 Task: Check the percentage active listings of club house in the last 1 year.
Action: Mouse moved to (1080, 245)
Screenshot: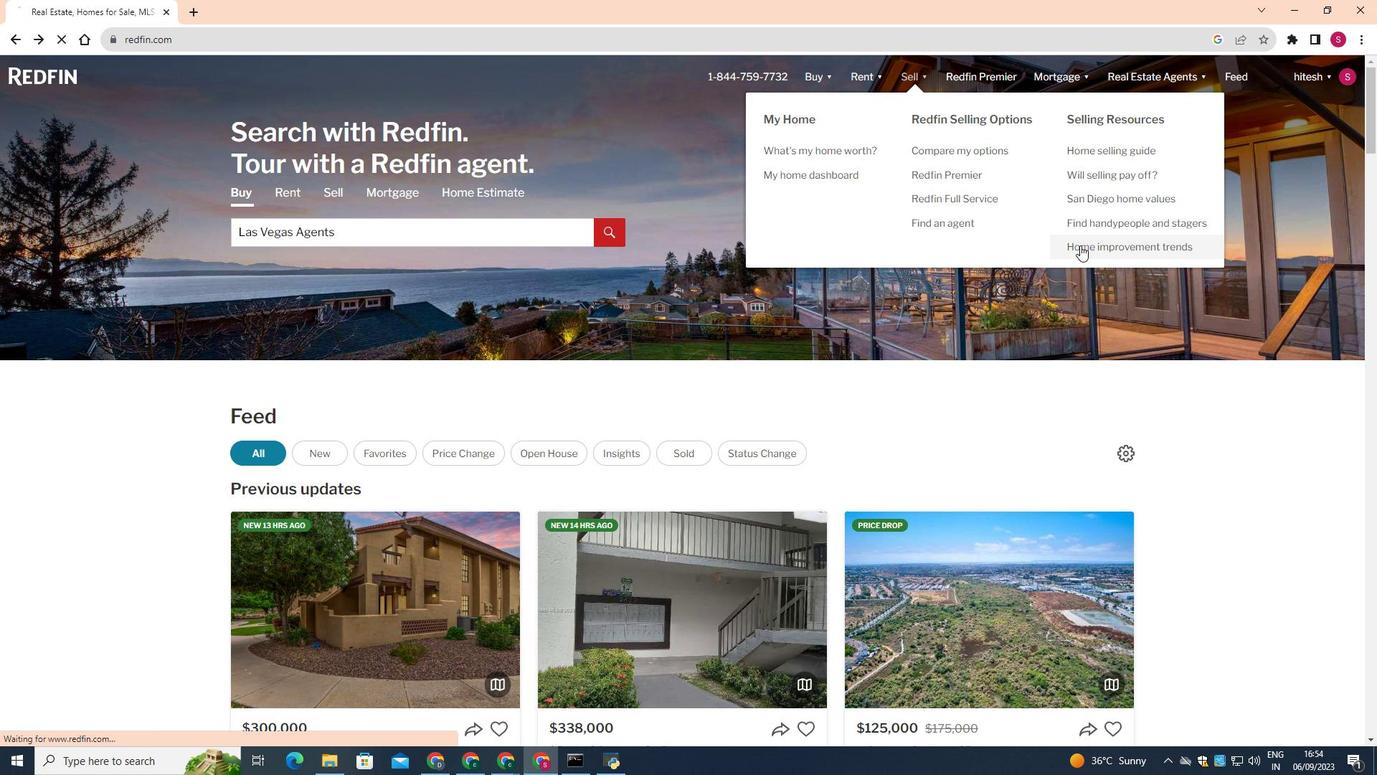
Action: Mouse pressed left at (1080, 245)
Screenshot: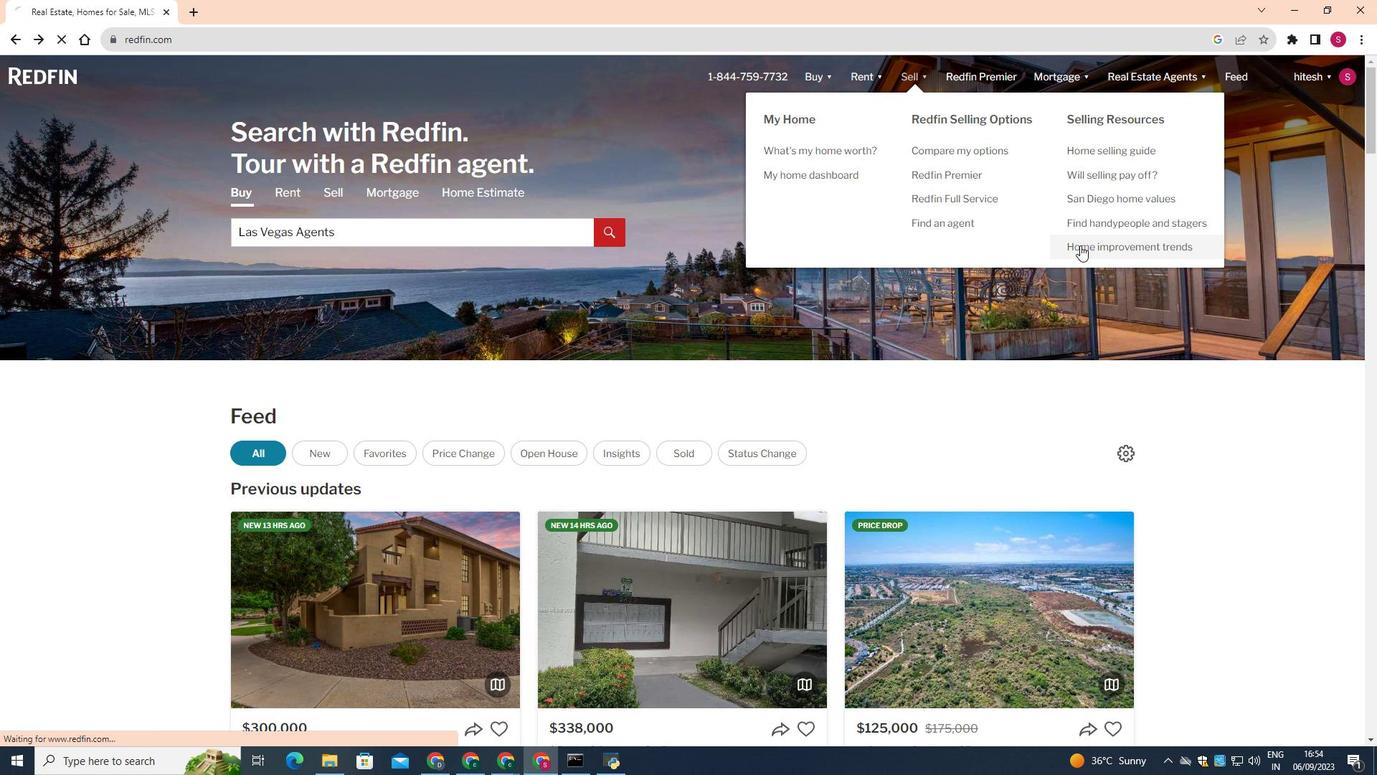 
Action: Mouse moved to (737, 424)
Screenshot: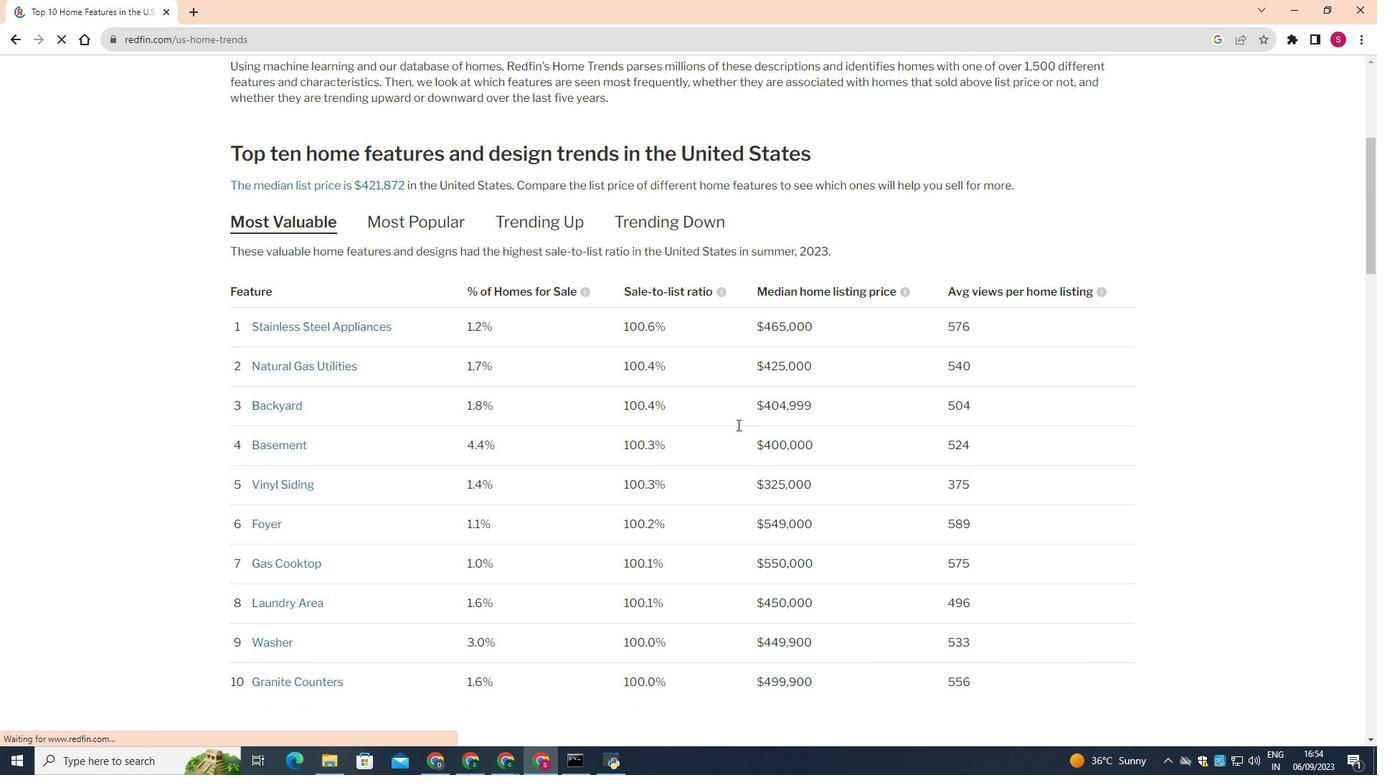 
Action: Mouse scrolled (737, 424) with delta (0, 0)
Screenshot: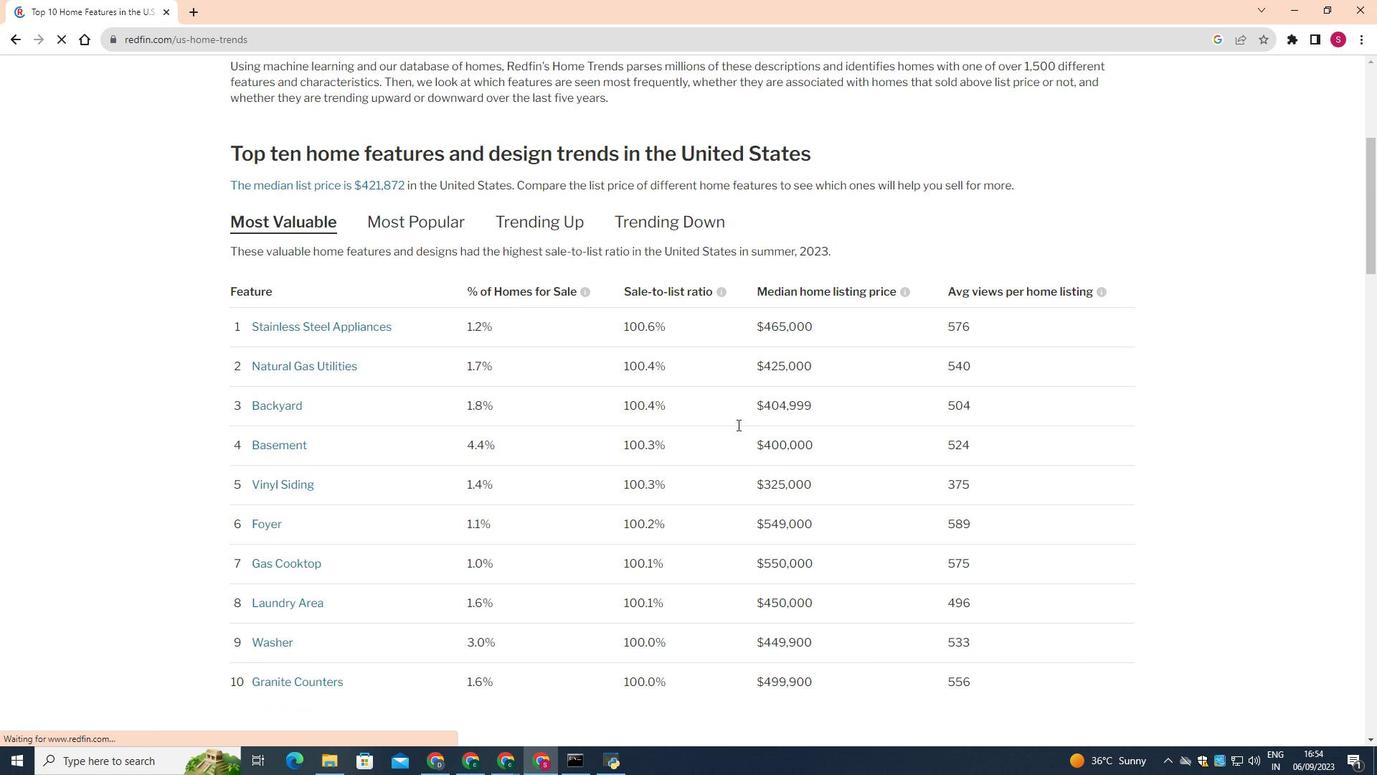 
Action: Mouse scrolled (737, 424) with delta (0, 0)
Screenshot: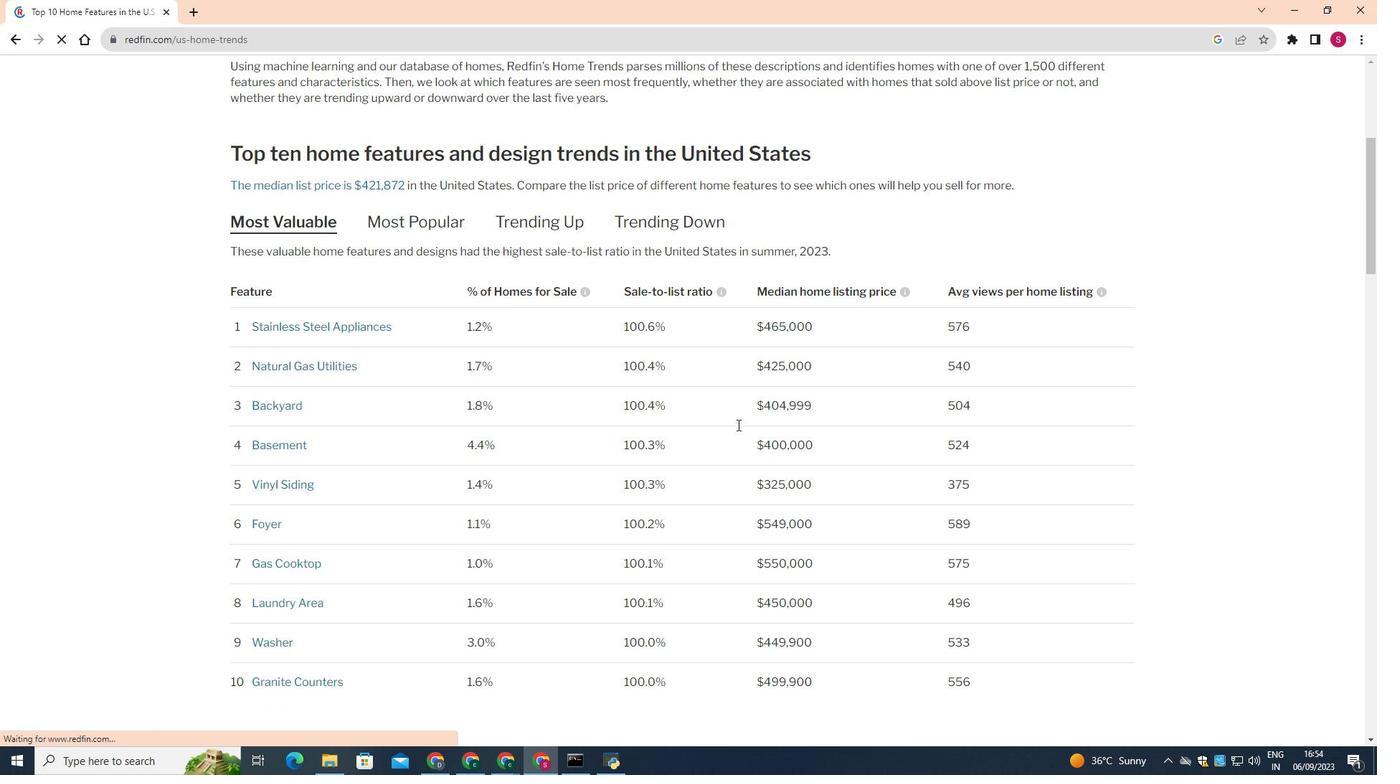 
Action: Mouse scrolled (737, 424) with delta (0, 0)
Screenshot: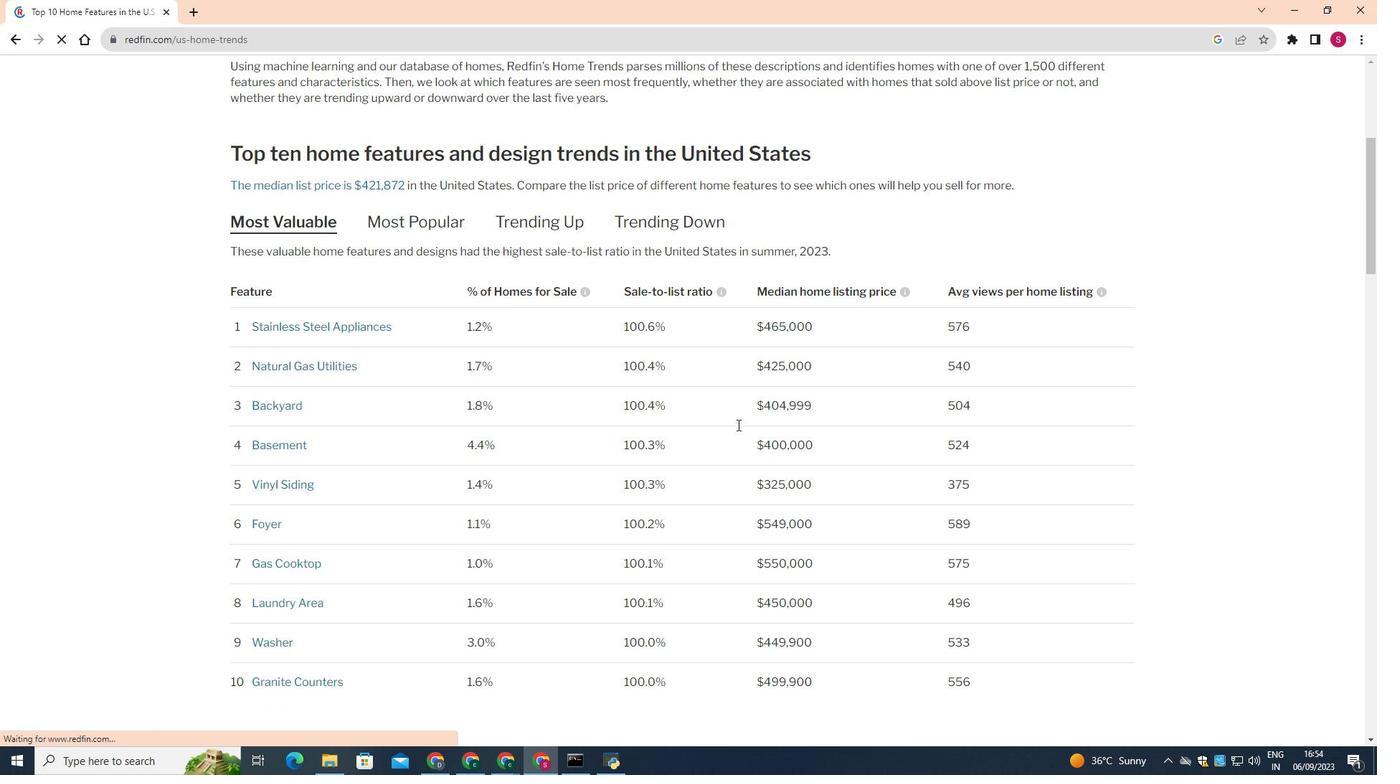 
Action: Mouse scrolled (737, 424) with delta (0, 0)
Screenshot: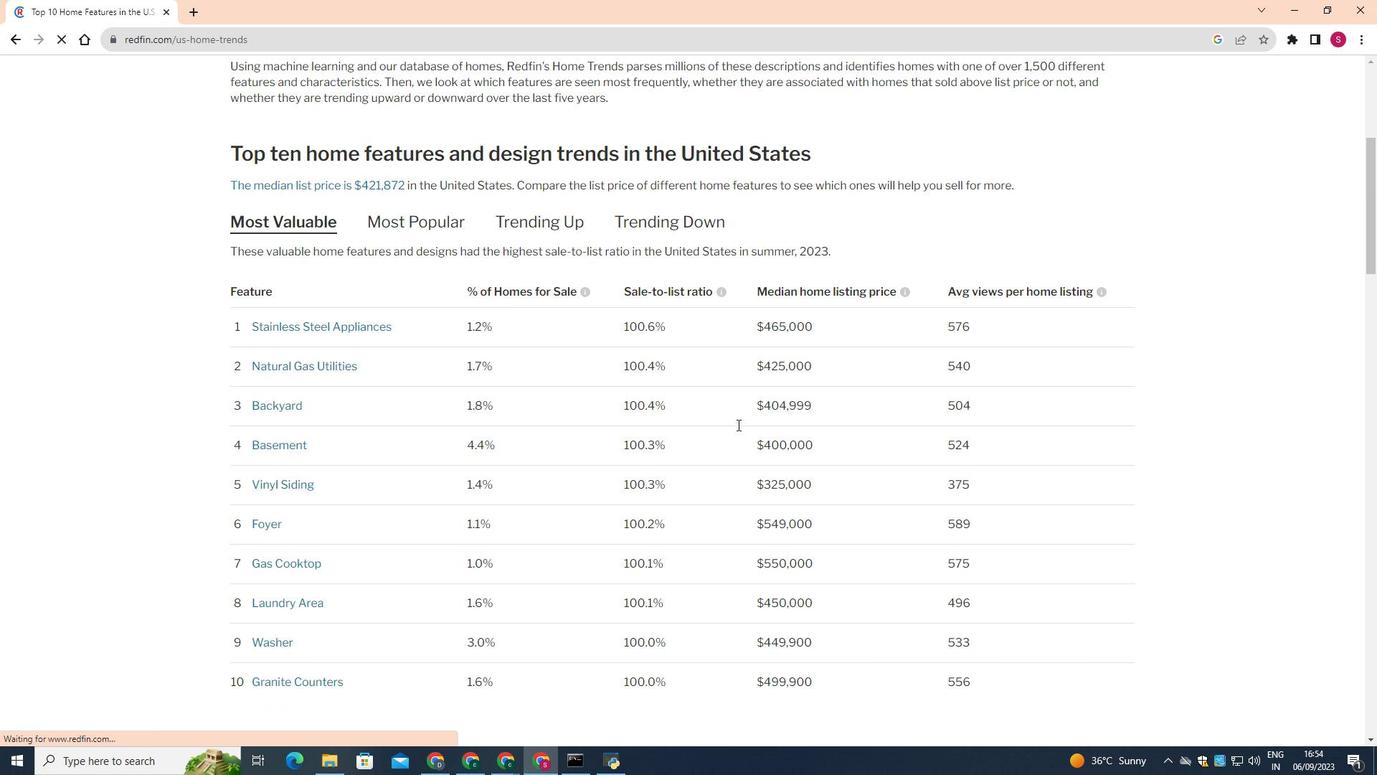 
Action: Mouse scrolled (737, 424) with delta (0, 0)
Screenshot: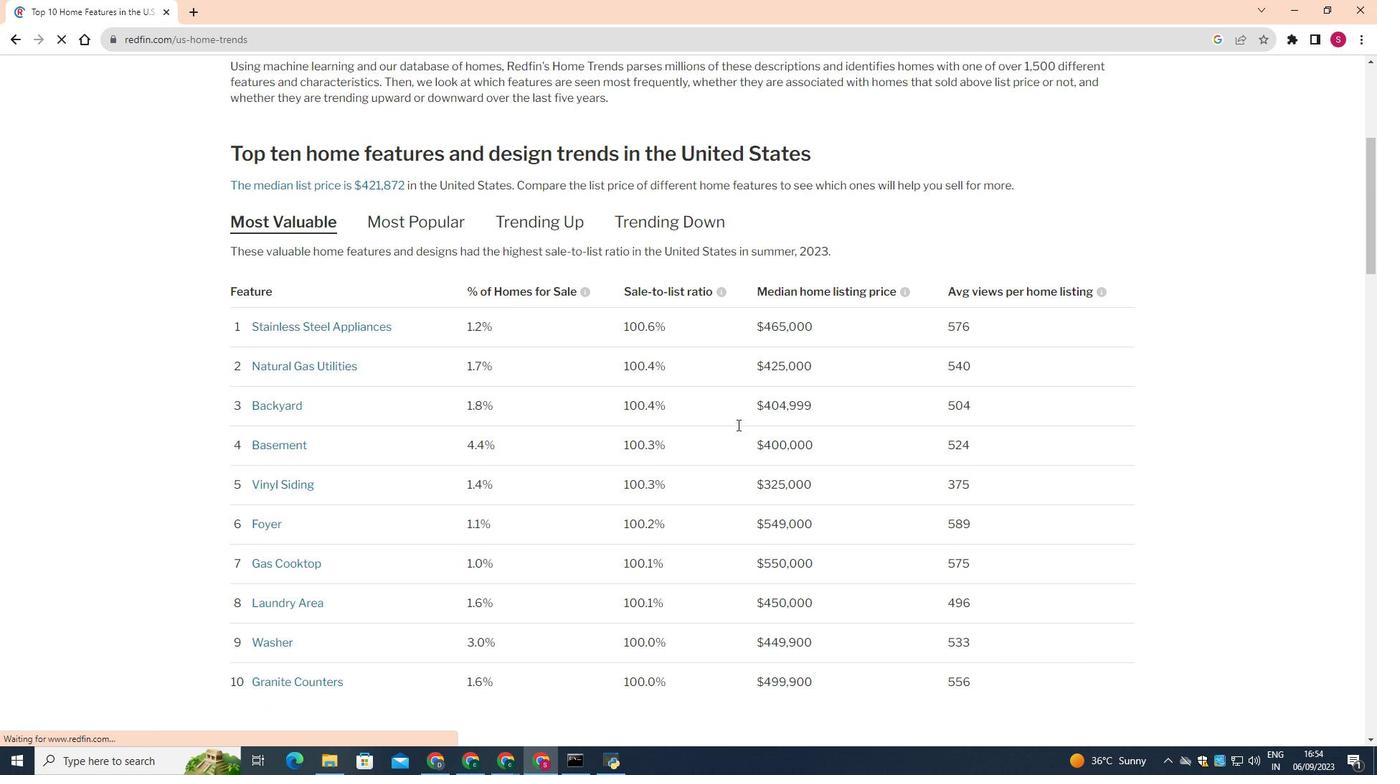 
Action: Mouse scrolled (737, 424) with delta (0, 0)
Screenshot: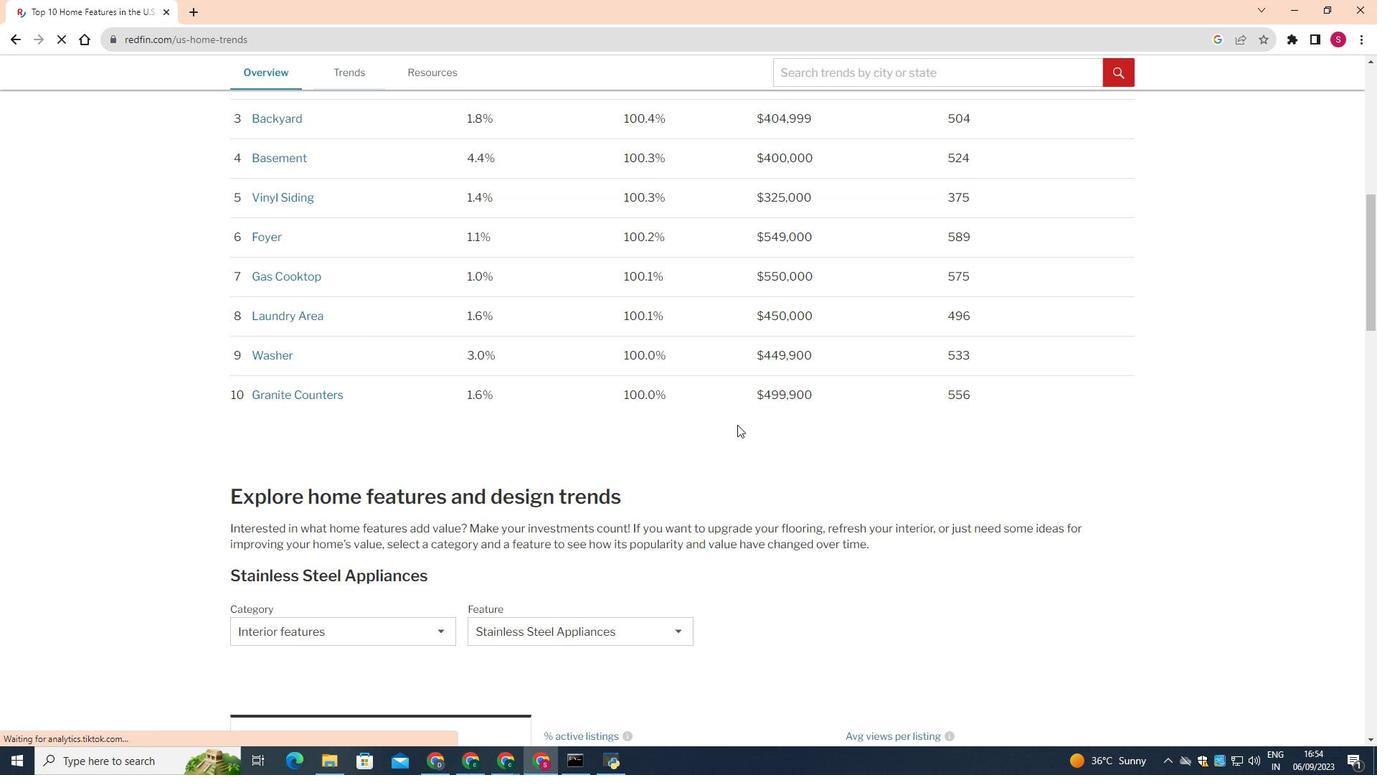 
Action: Mouse scrolled (737, 424) with delta (0, 0)
Screenshot: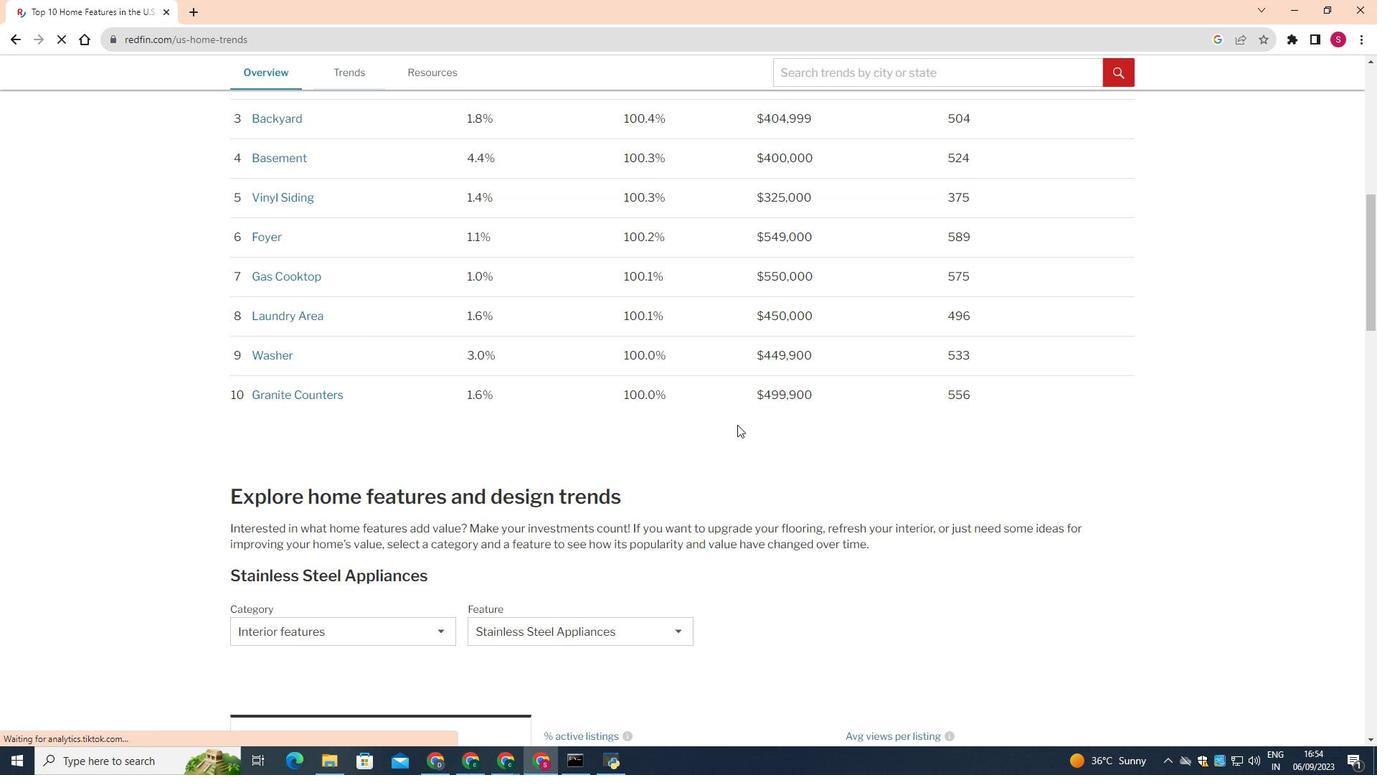 
Action: Mouse scrolled (737, 424) with delta (0, 0)
Screenshot: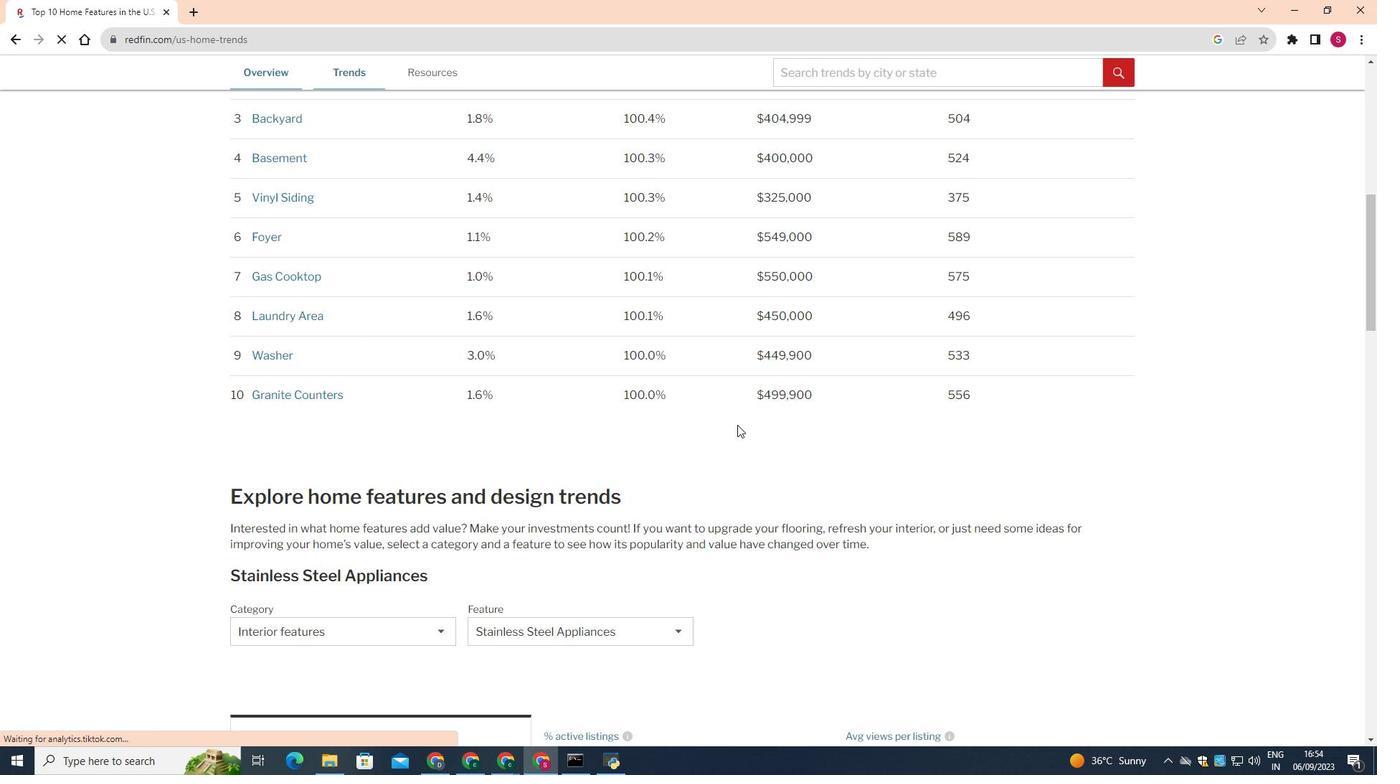 
Action: Mouse scrolled (737, 424) with delta (0, 0)
Screenshot: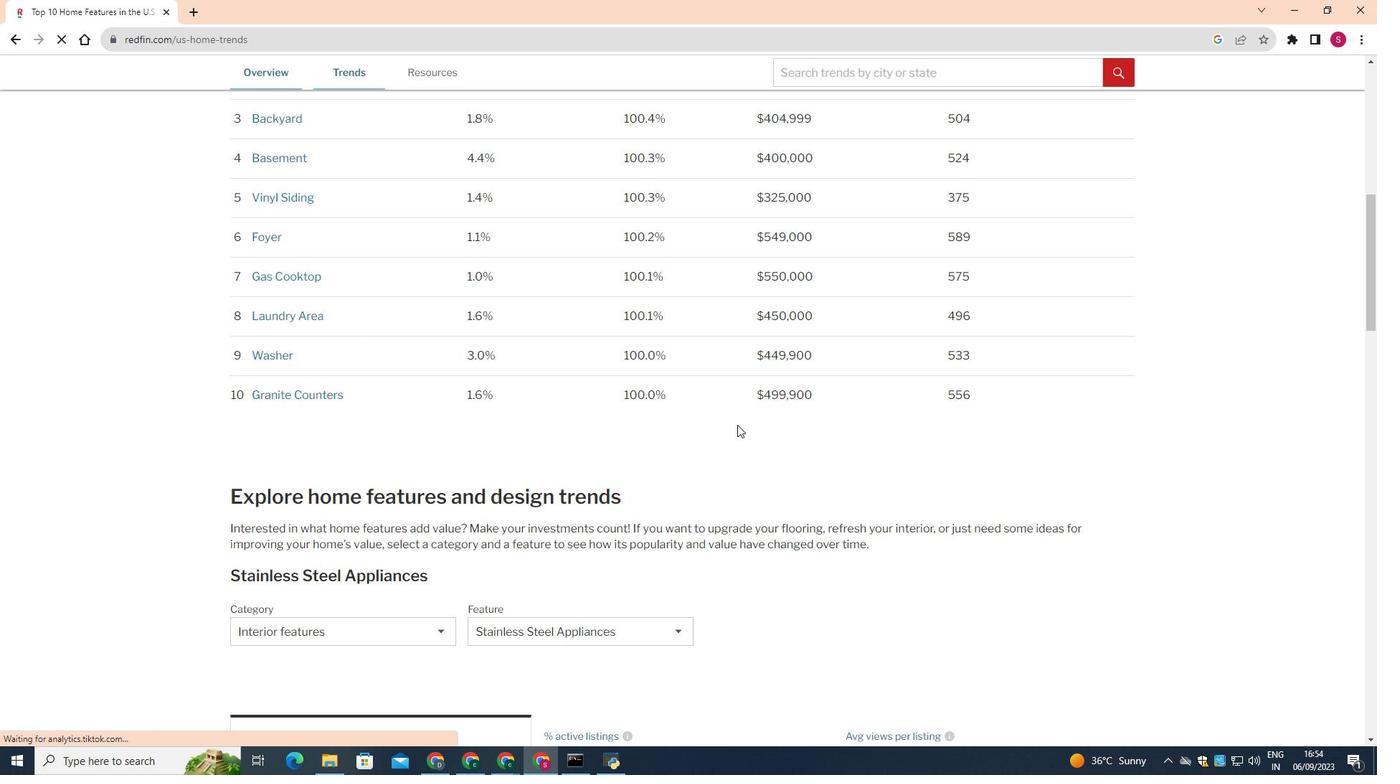 
Action: Mouse scrolled (737, 424) with delta (0, 0)
Screenshot: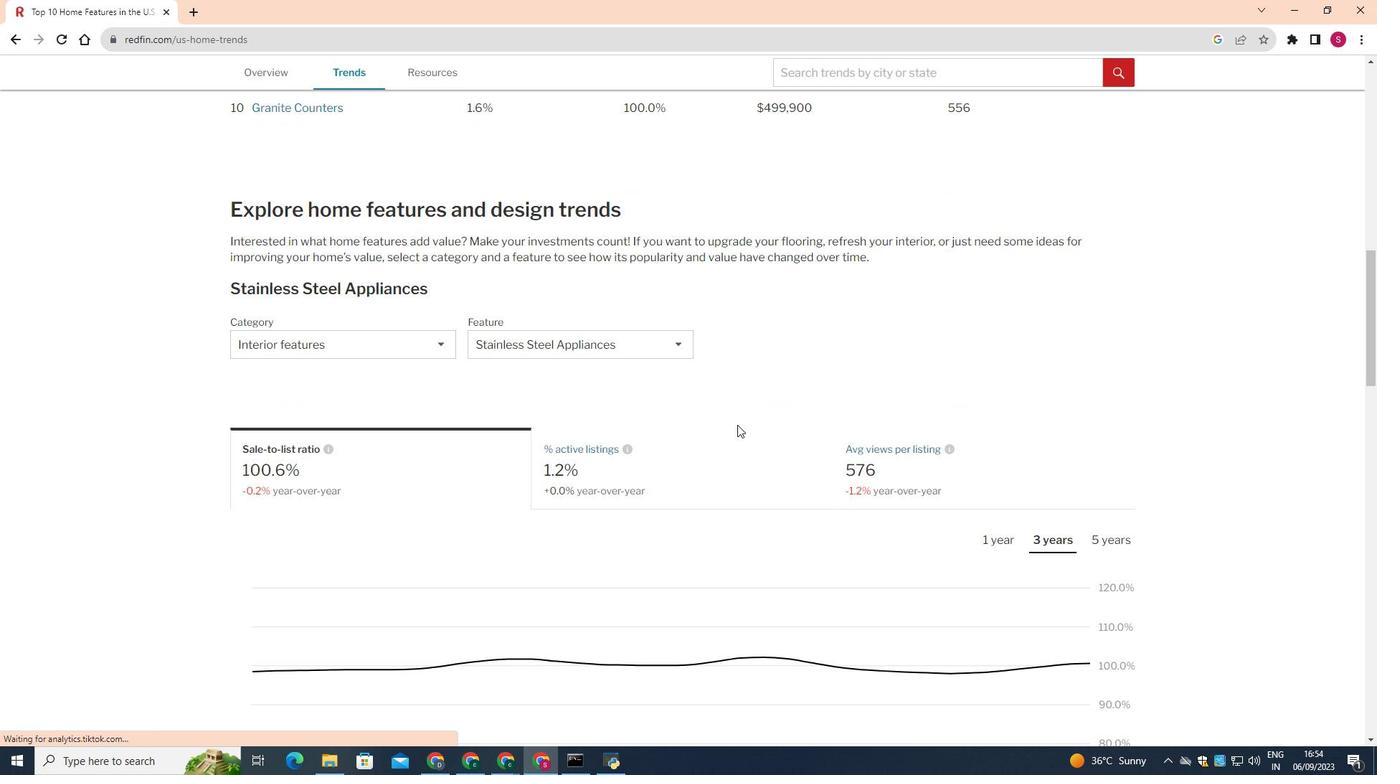 
Action: Mouse scrolled (737, 424) with delta (0, 0)
Screenshot: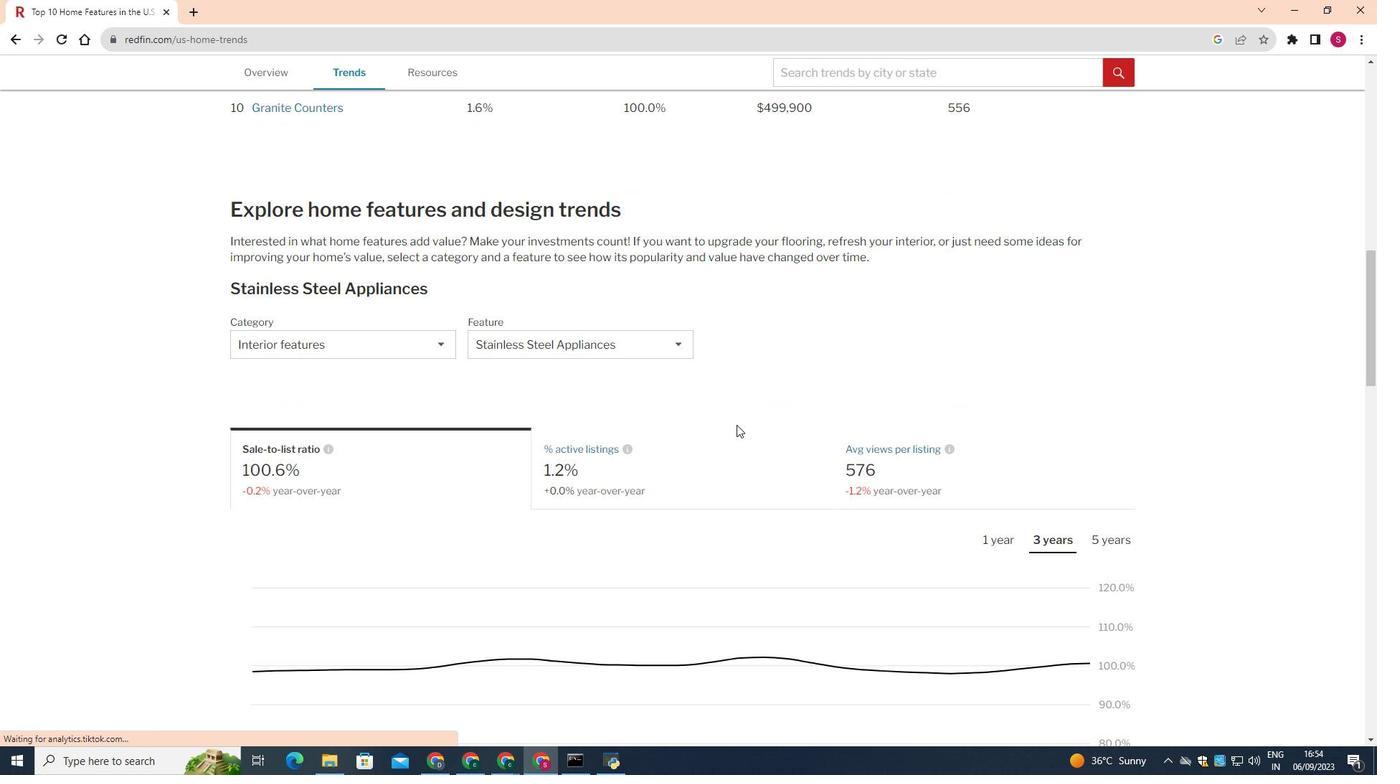 
Action: Mouse scrolled (737, 424) with delta (0, 0)
Screenshot: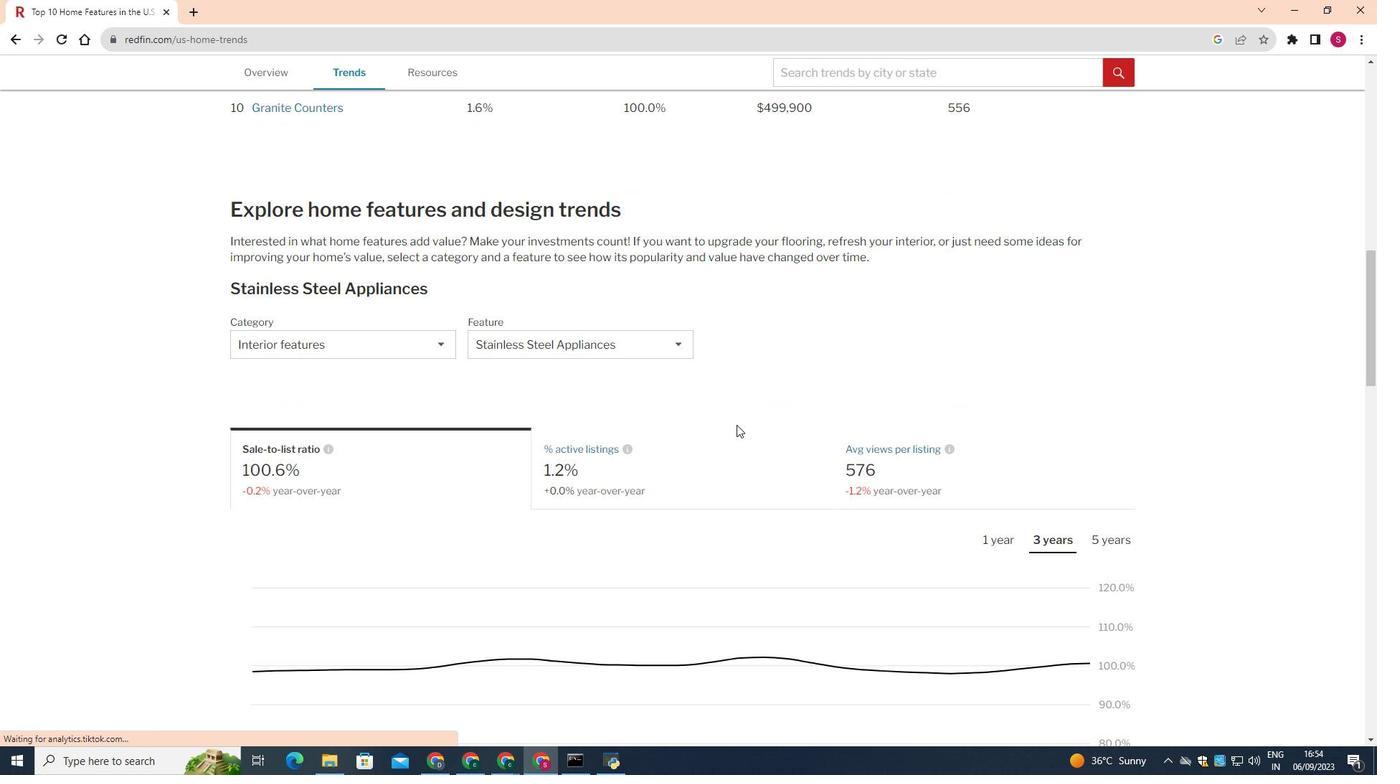 
Action: Mouse scrolled (737, 424) with delta (0, 0)
Screenshot: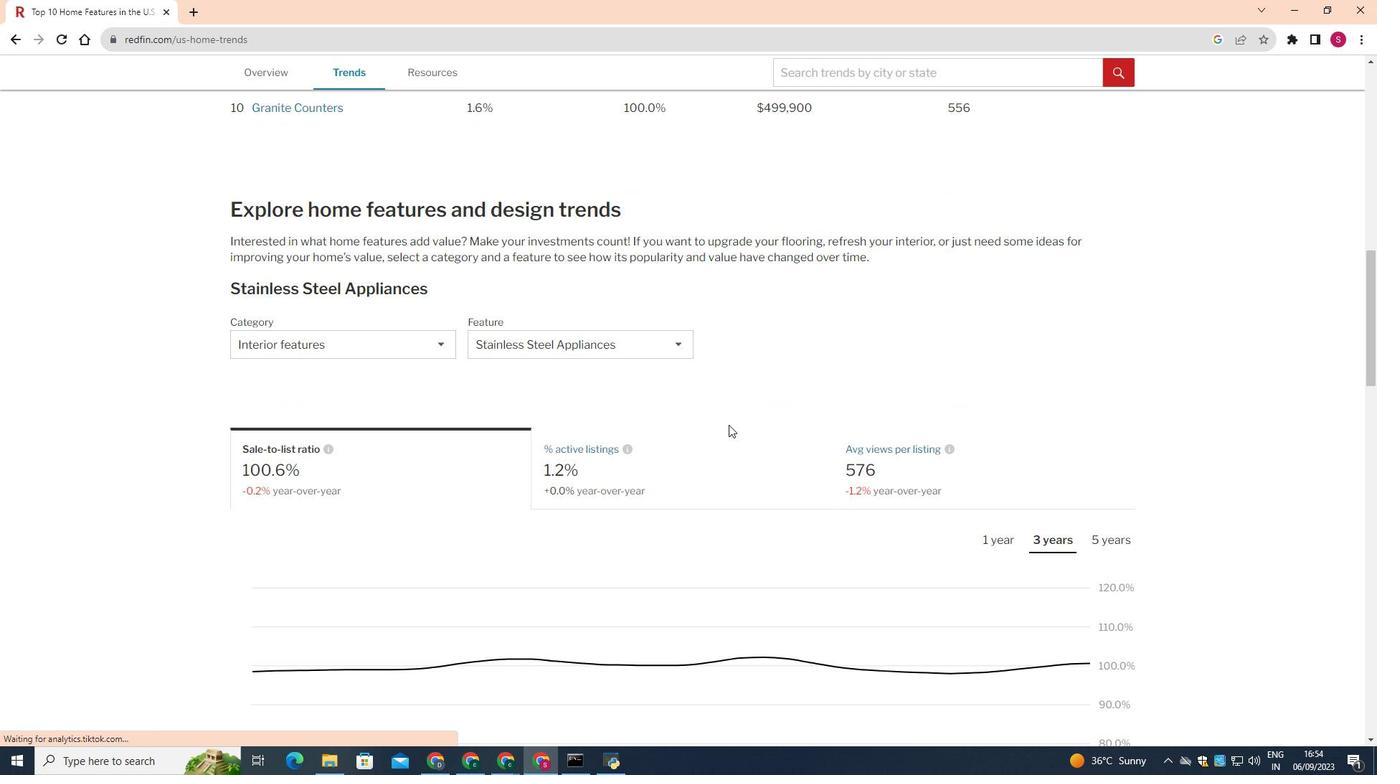 
Action: Mouse moved to (409, 352)
Screenshot: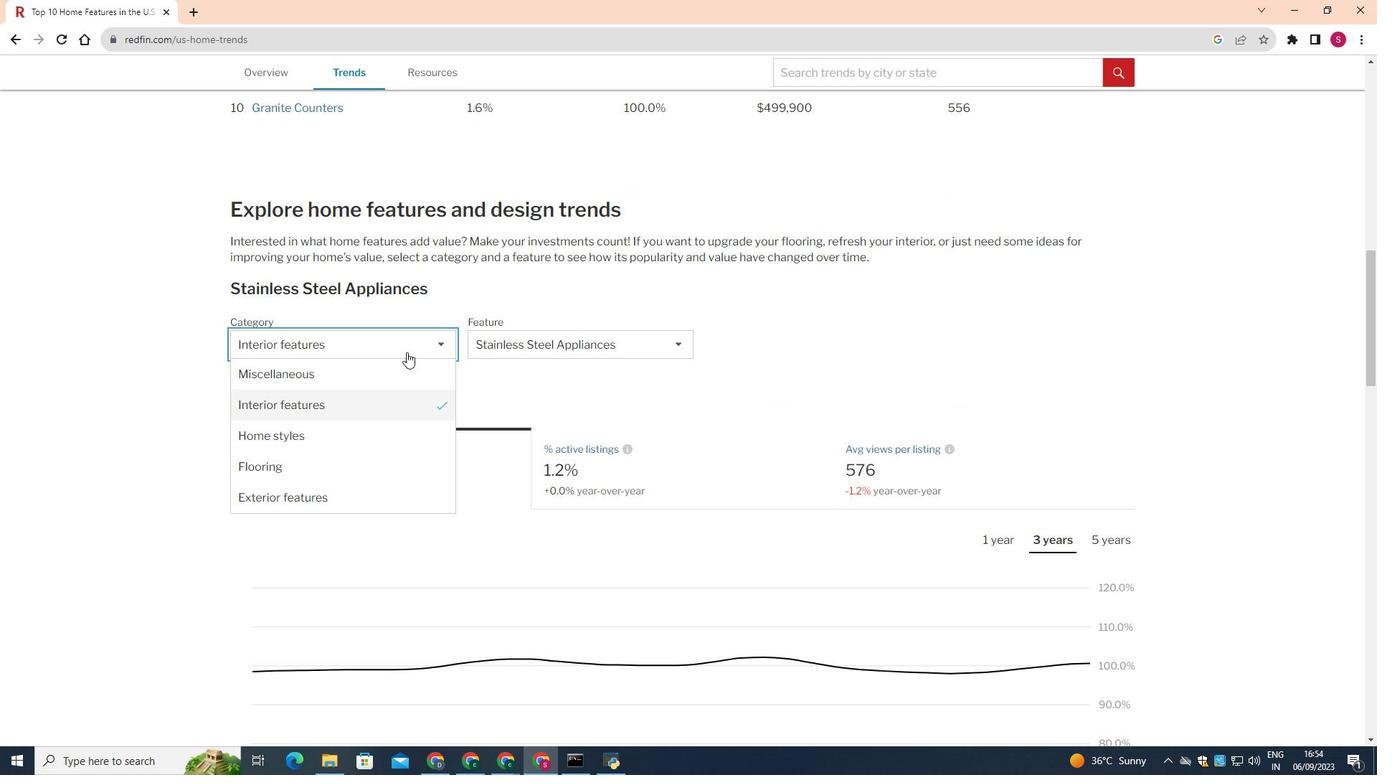 
Action: Mouse pressed left at (409, 352)
Screenshot: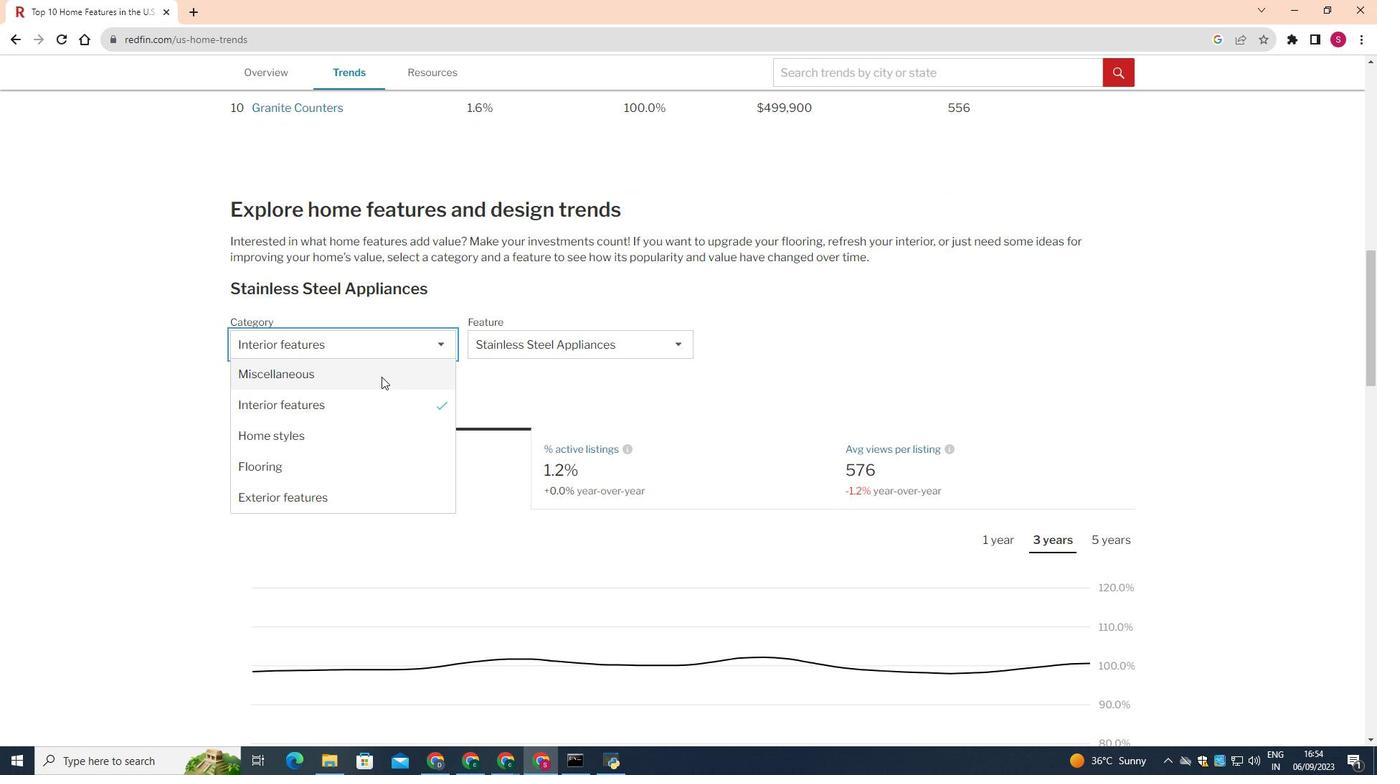 
Action: Mouse moved to (374, 381)
Screenshot: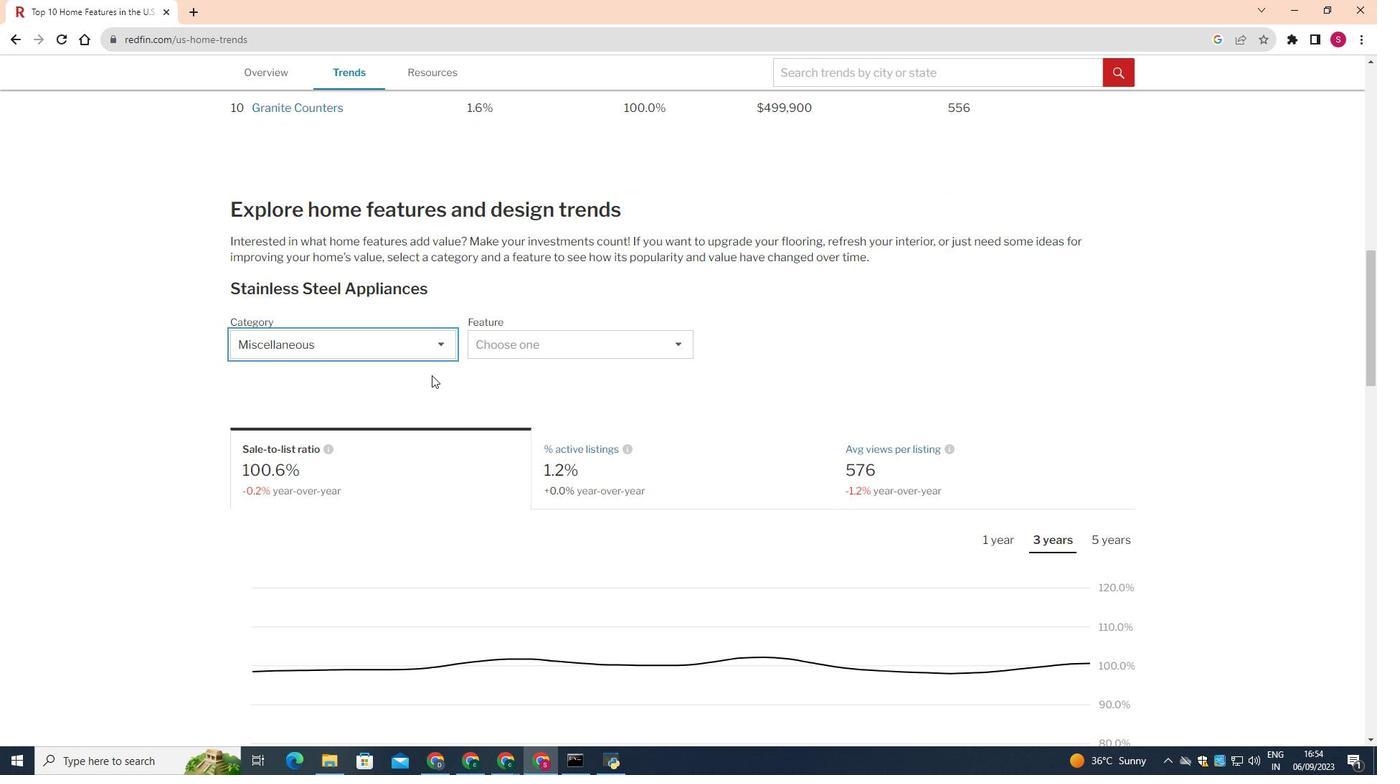 
Action: Mouse pressed left at (374, 381)
Screenshot: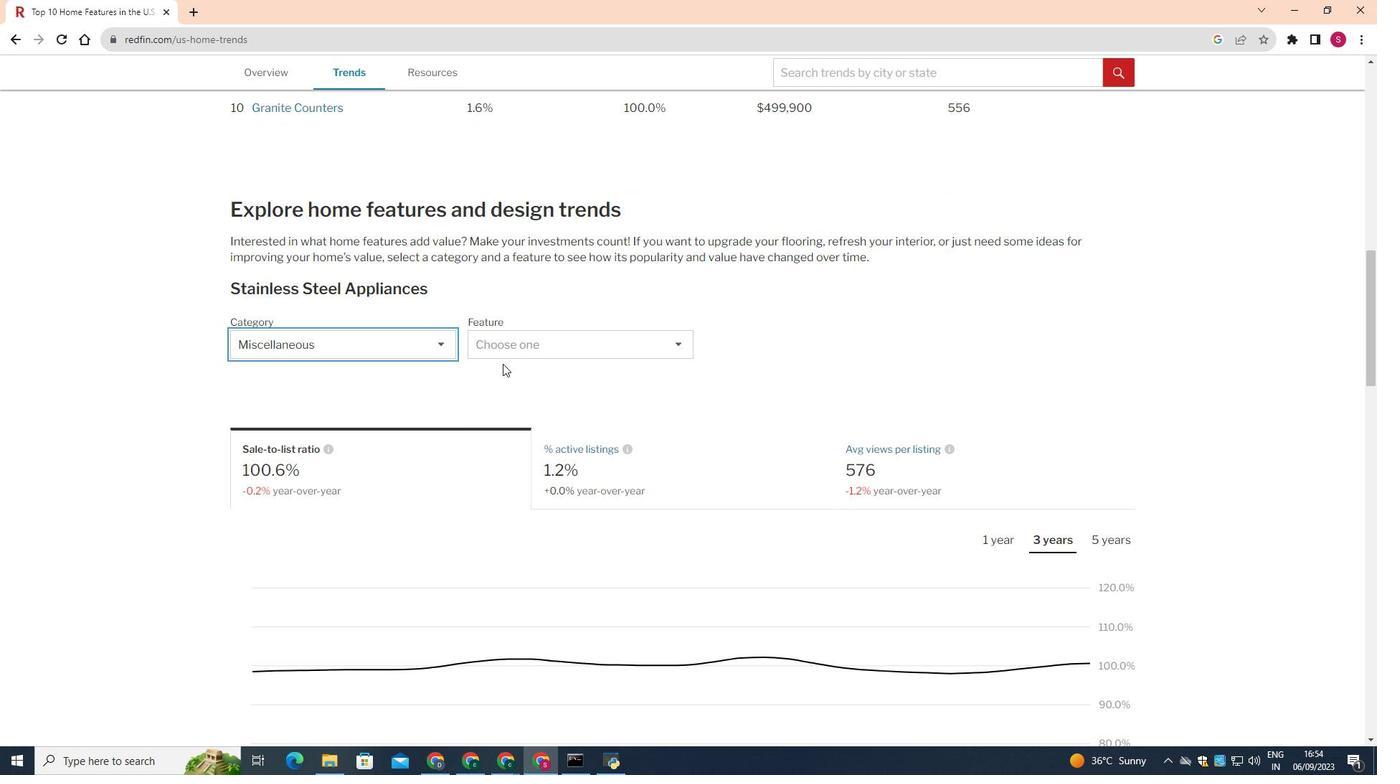 
Action: Mouse moved to (532, 344)
Screenshot: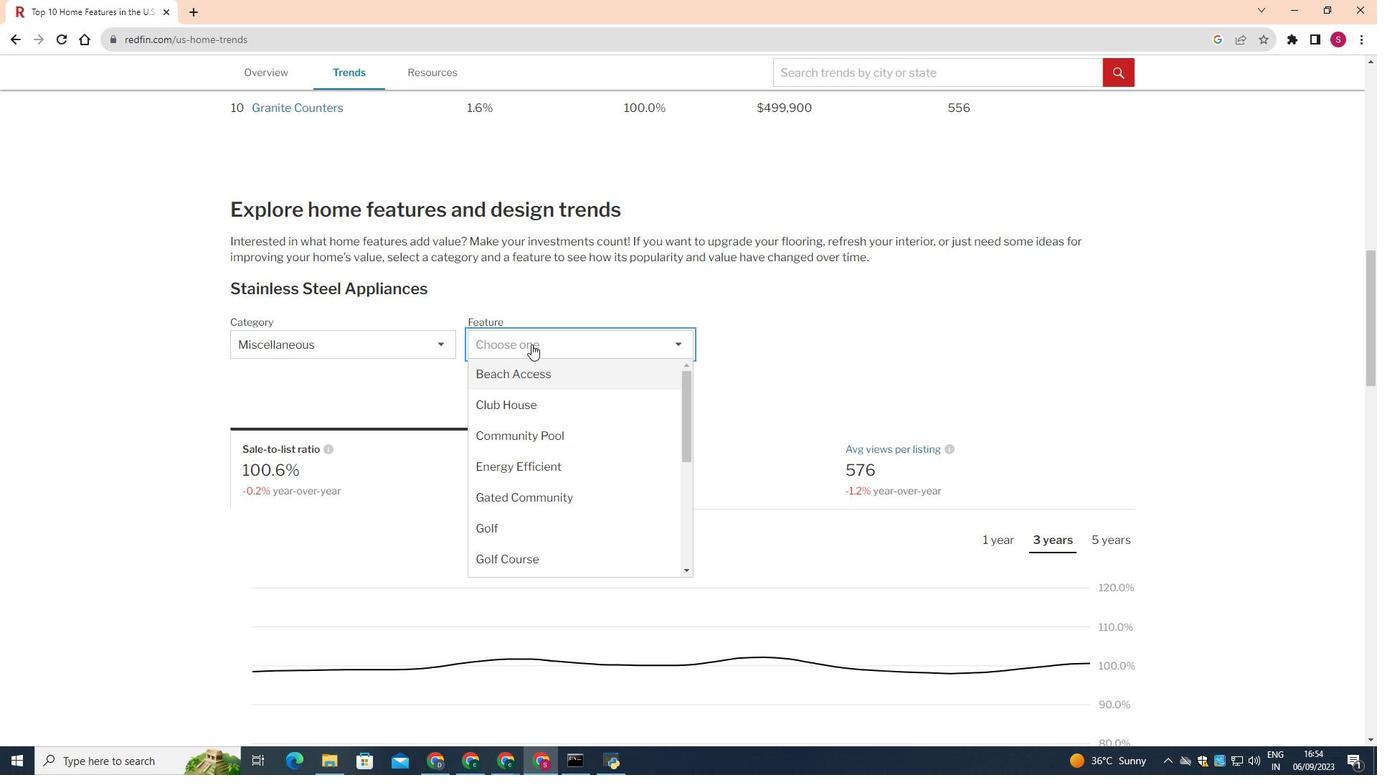 
Action: Mouse pressed left at (532, 344)
Screenshot: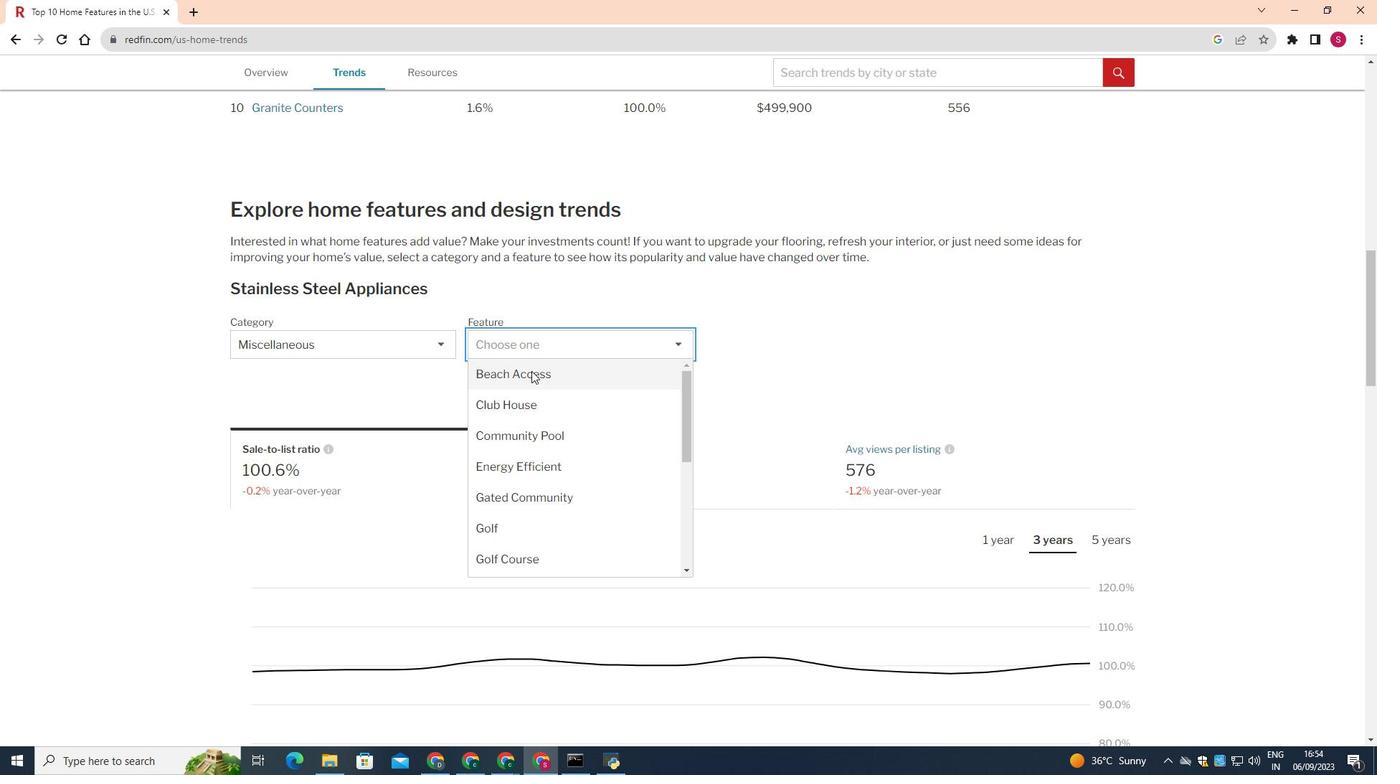
Action: Mouse moved to (524, 404)
Screenshot: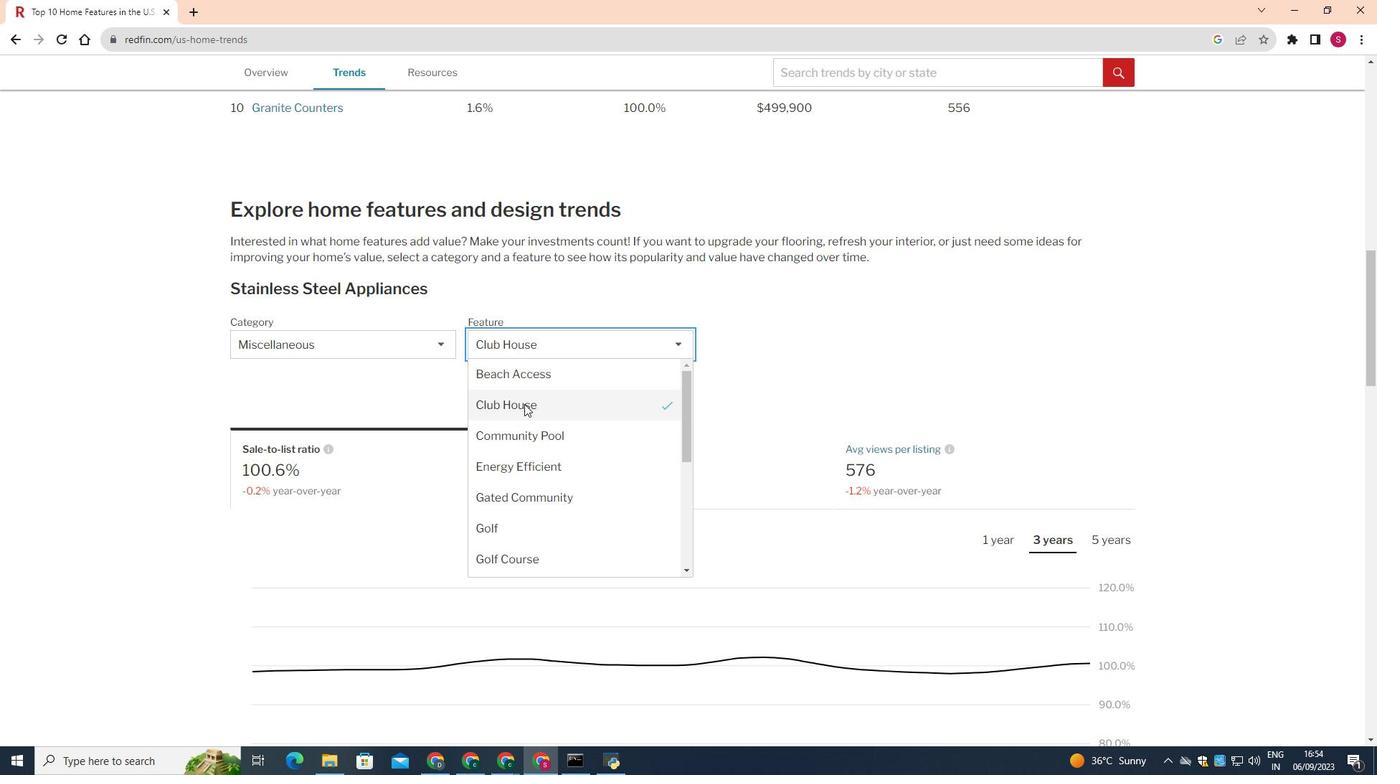 
Action: Mouse pressed left at (524, 404)
Screenshot: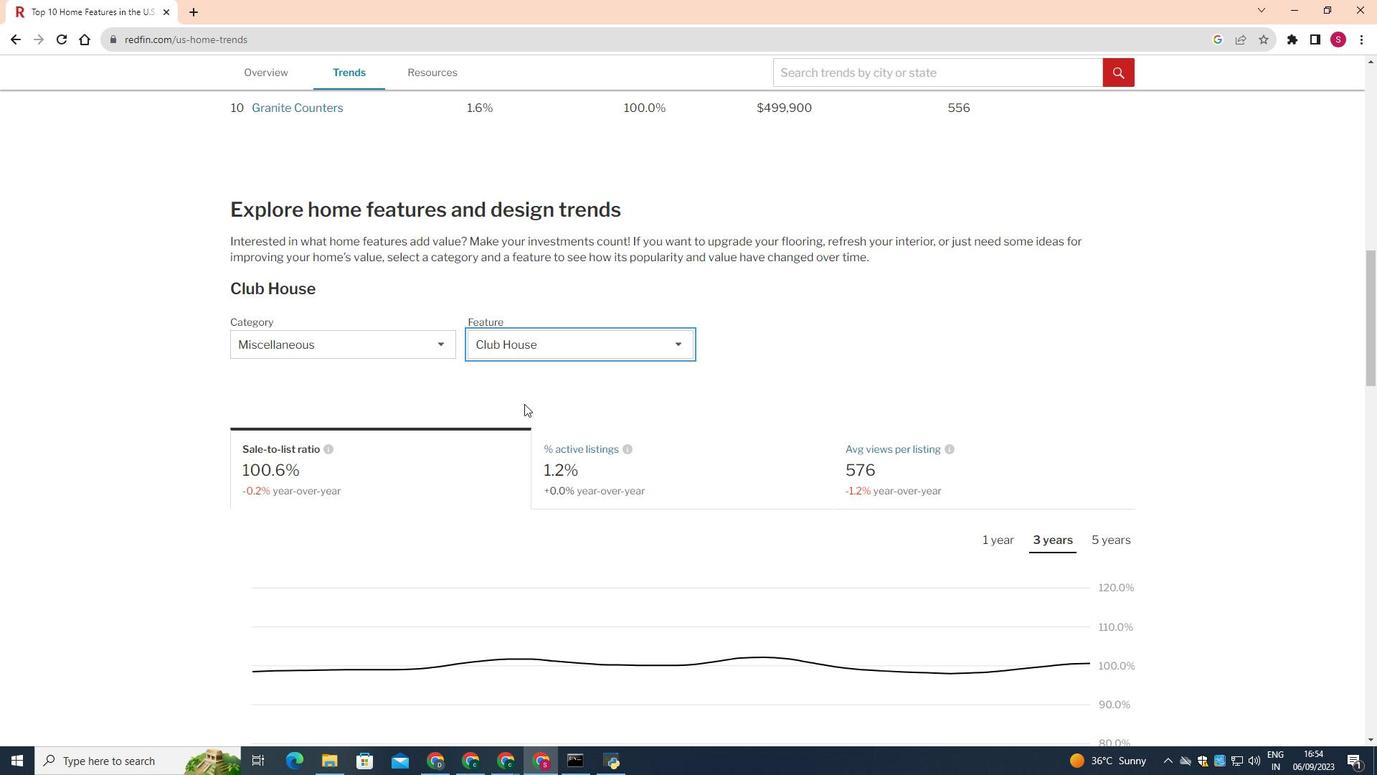 
Action: Mouse moved to (673, 459)
Screenshot: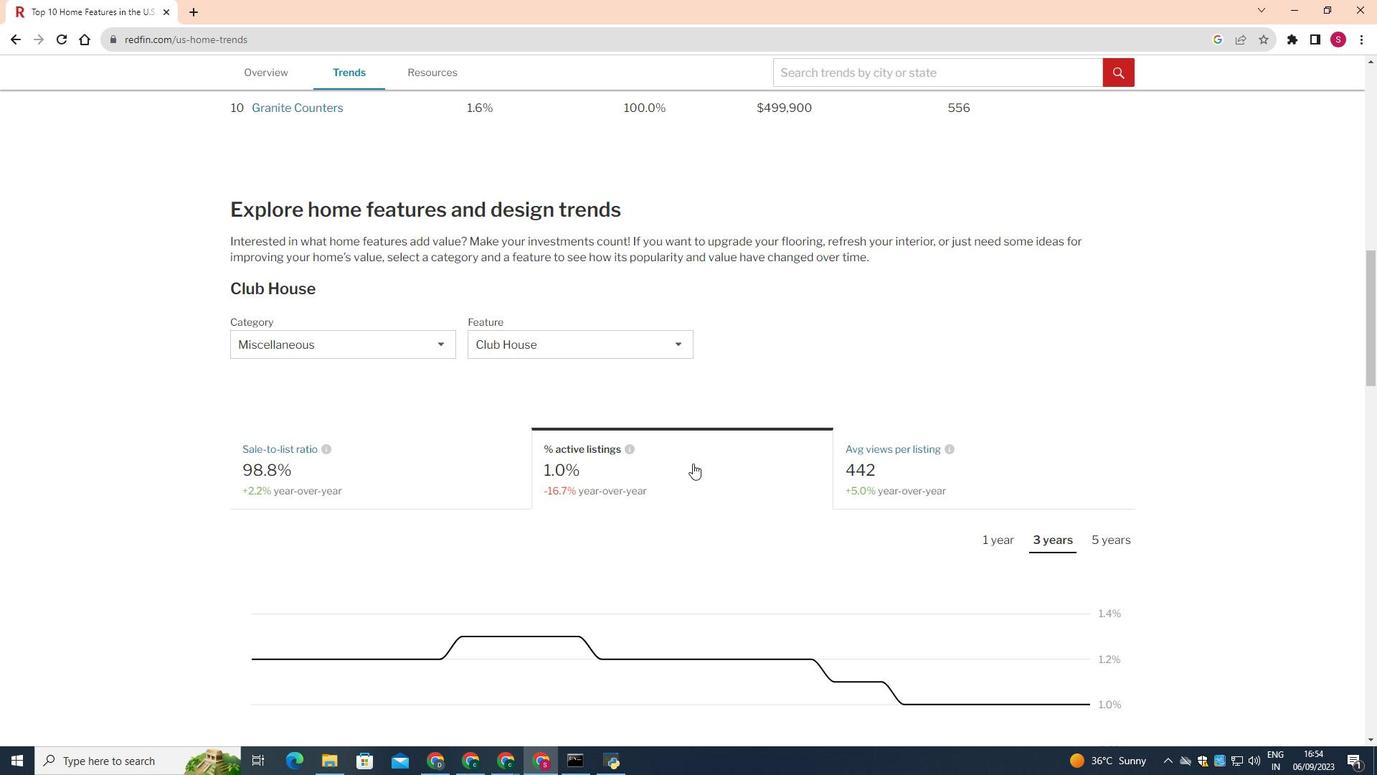 
Action: Mouse pressed left at (673, 459)
Screenshot: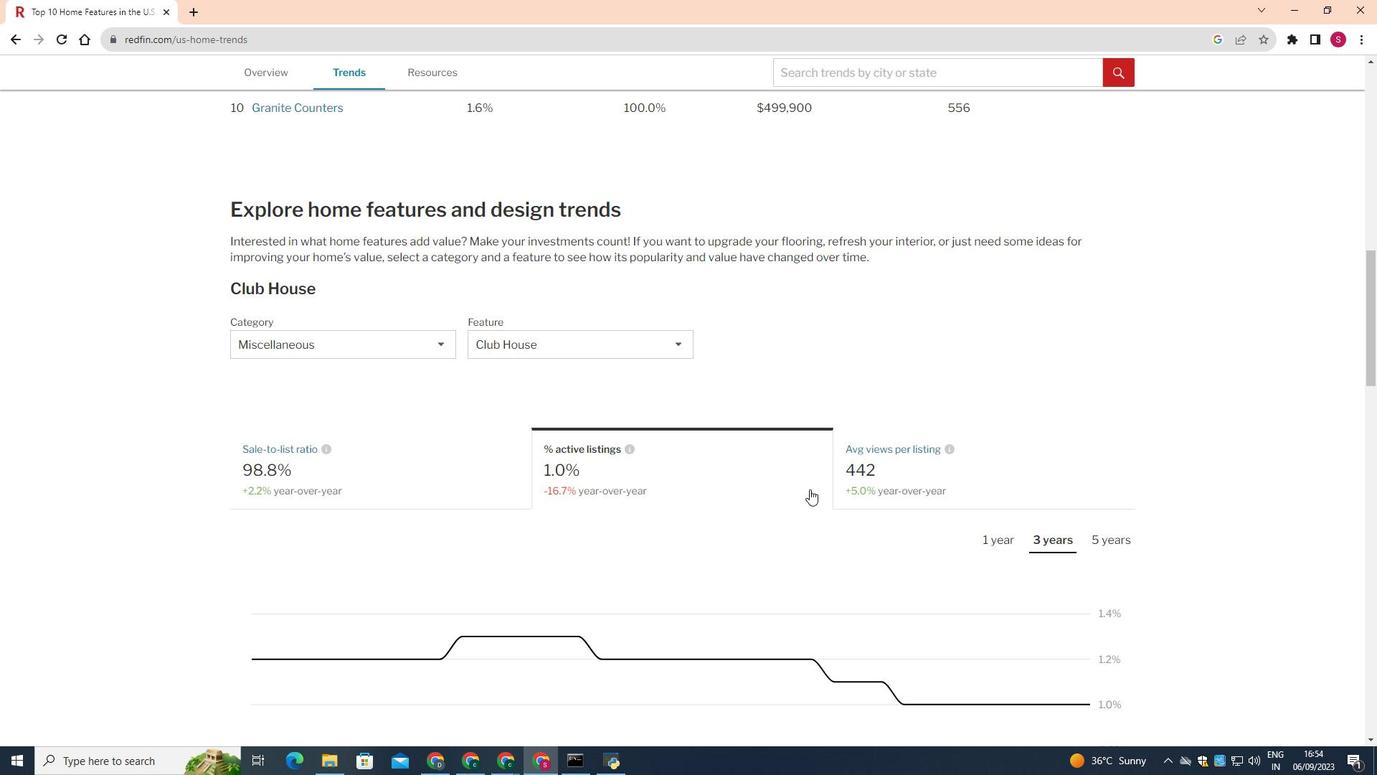 
Action: Mouse moved to (1006, 540)
Screenshot: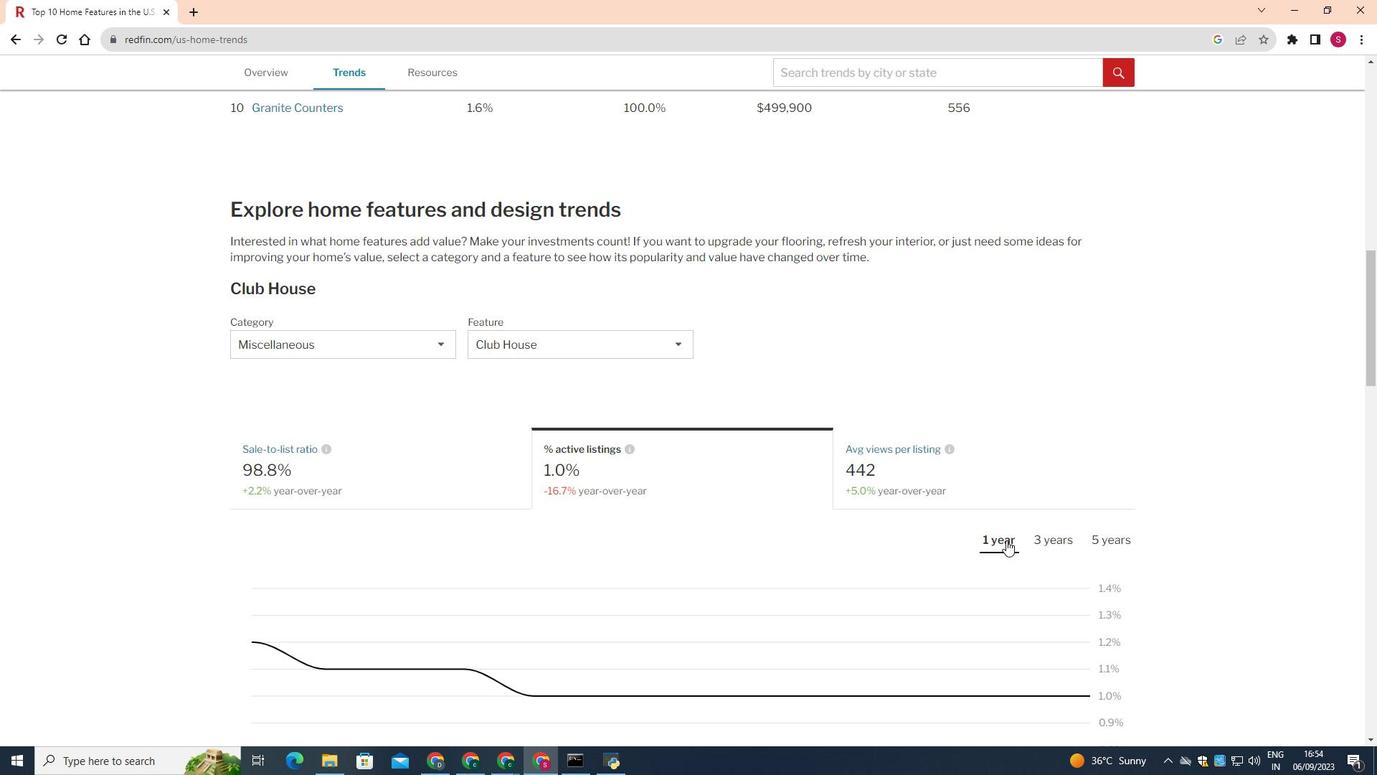 
Action: Mouse pressed left at (1006, 540)
Screenshot: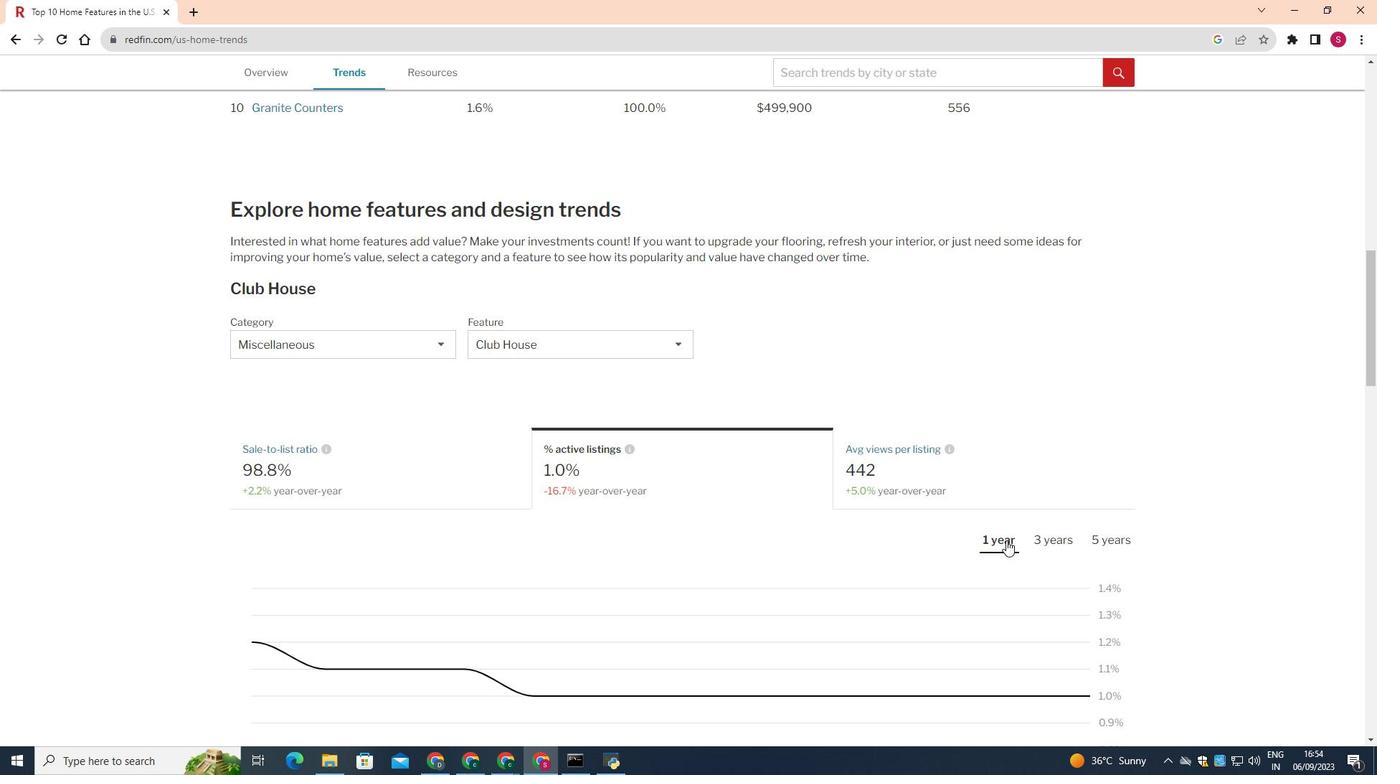 
Action: Mouse moved to (835, 557)
Screenshot: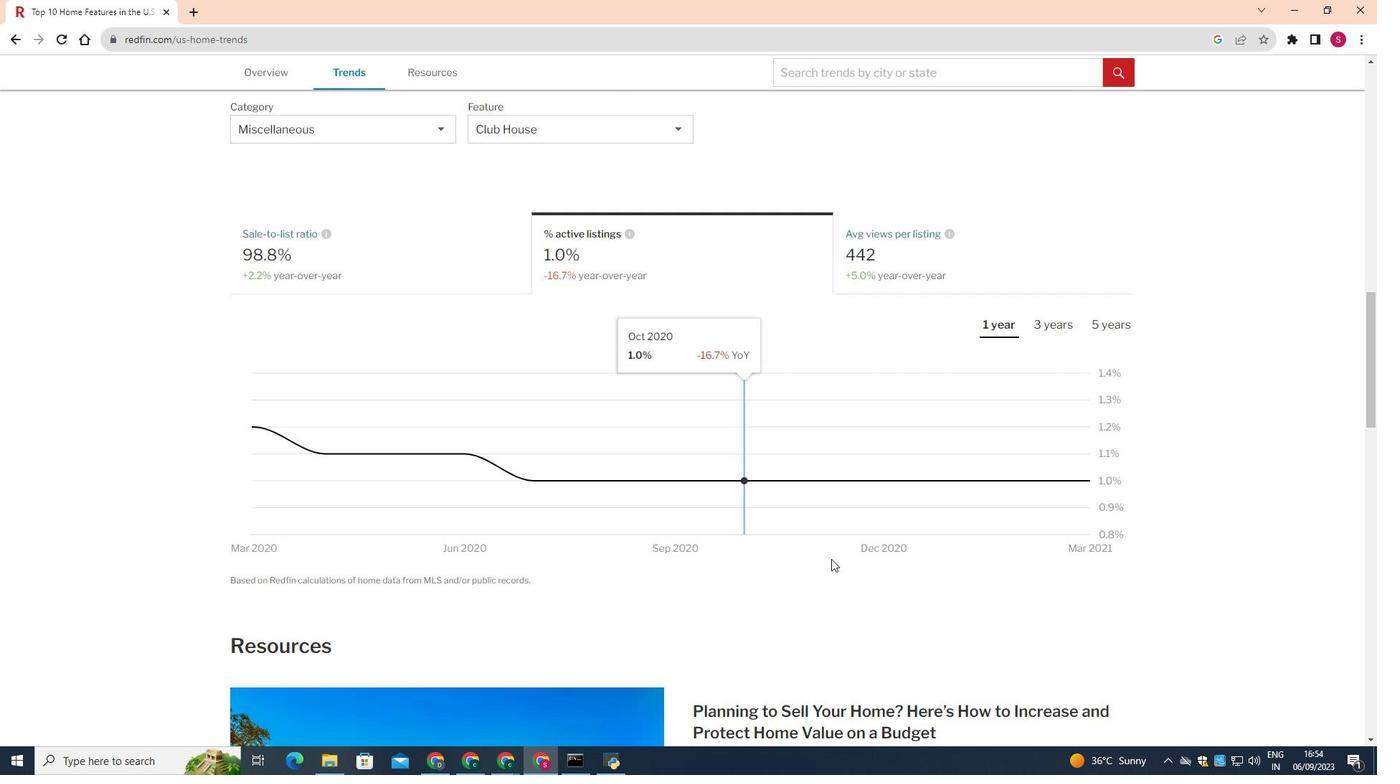 
Action: Mouse scrolled (835, 556) with delta (0, 0)
Screenshot: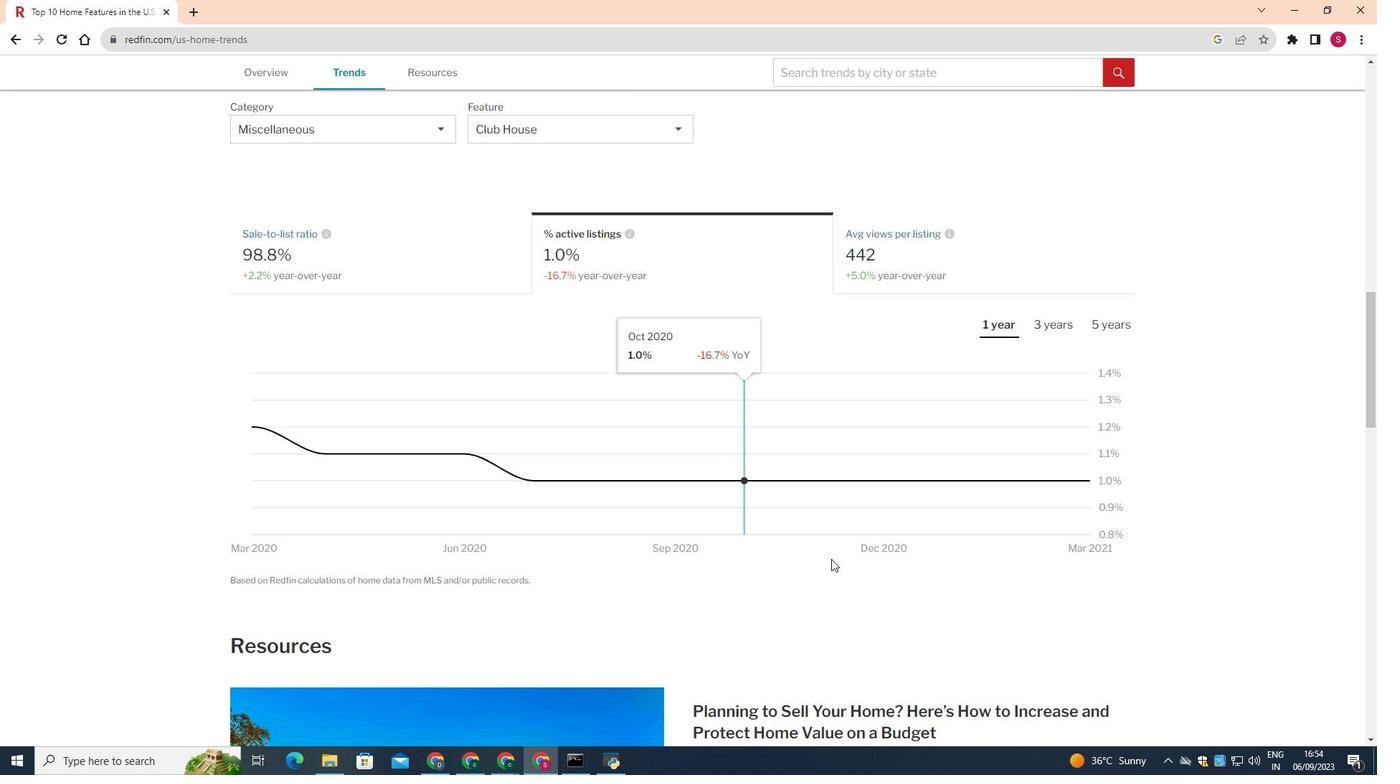 
Action: Mouse moved to (833, 559)
Screenshot: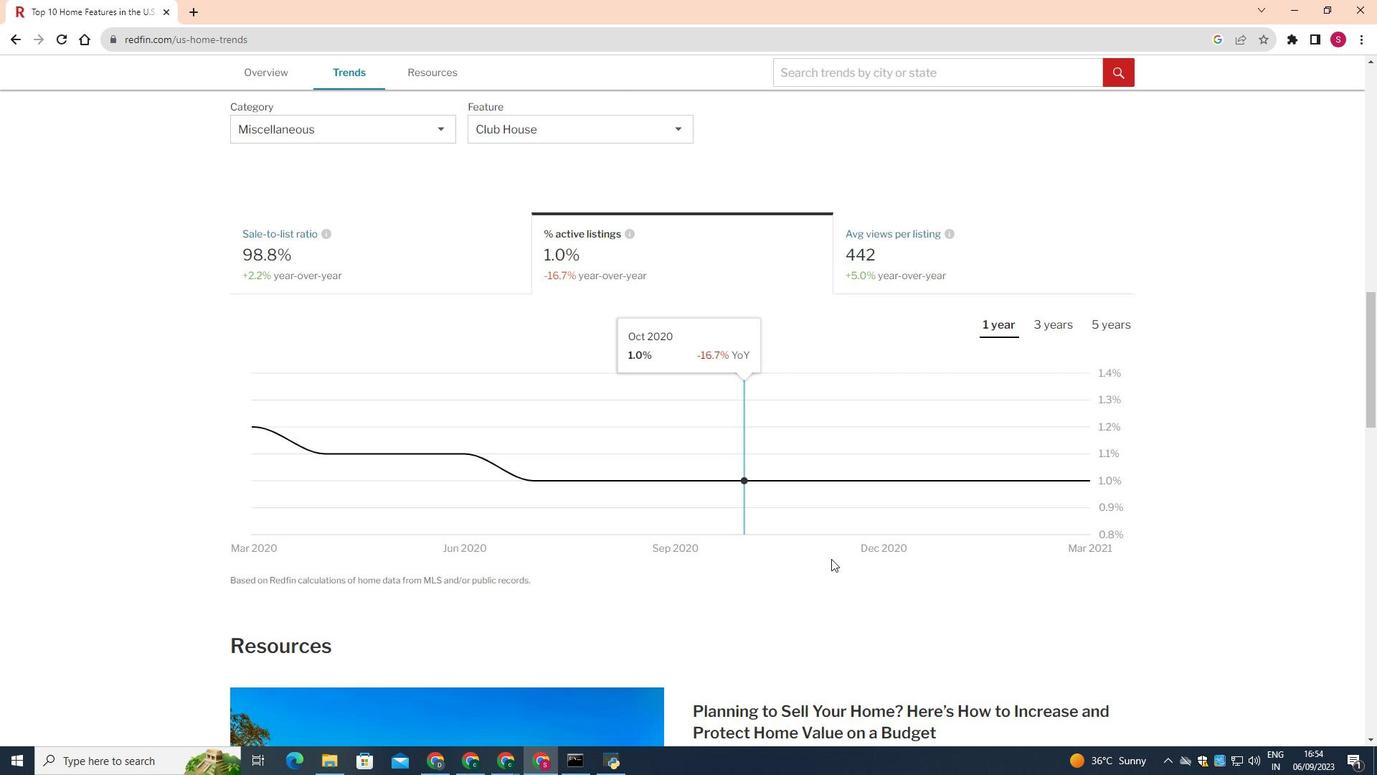 
Action: Mouse scrolled (833, 558) with delta (0, 0)
Screenshot: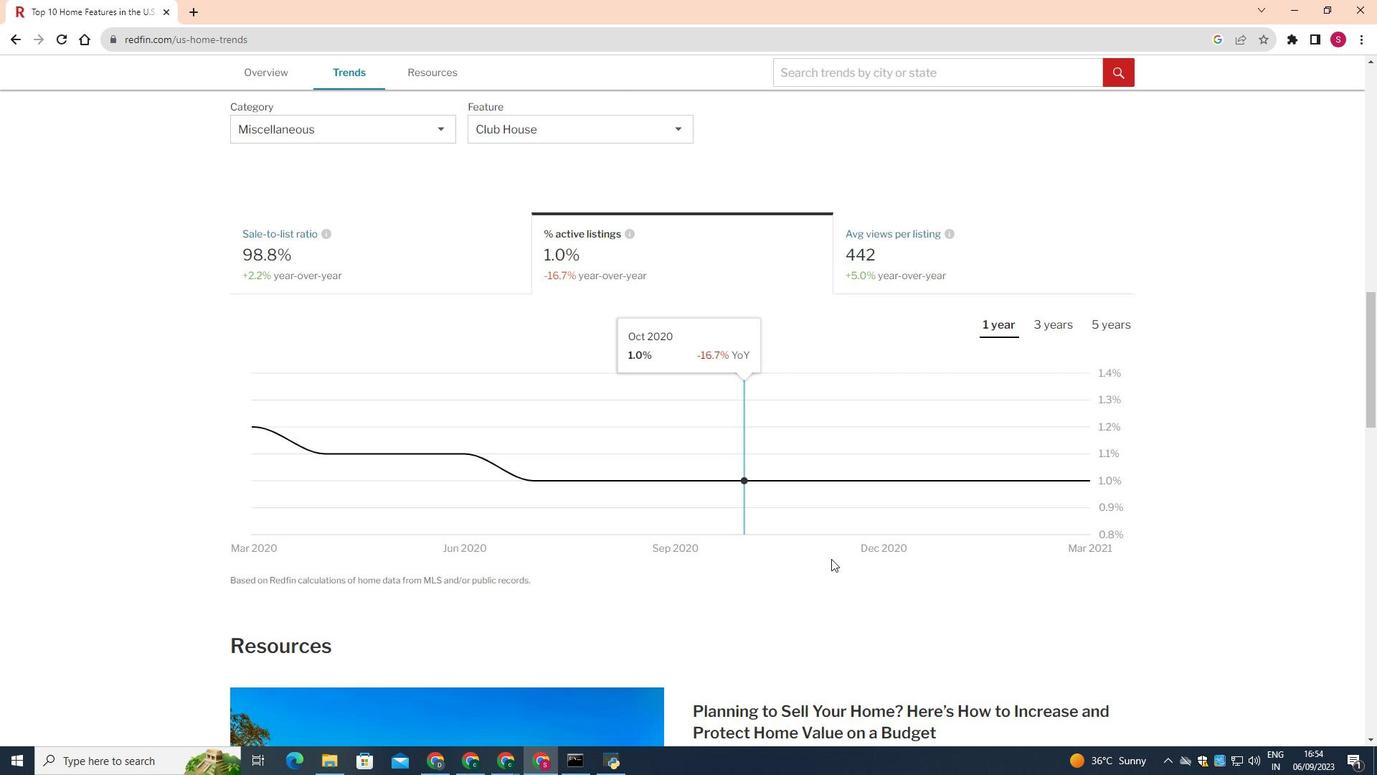 
Action: Mouse moved to (833, 559)
Screenshot: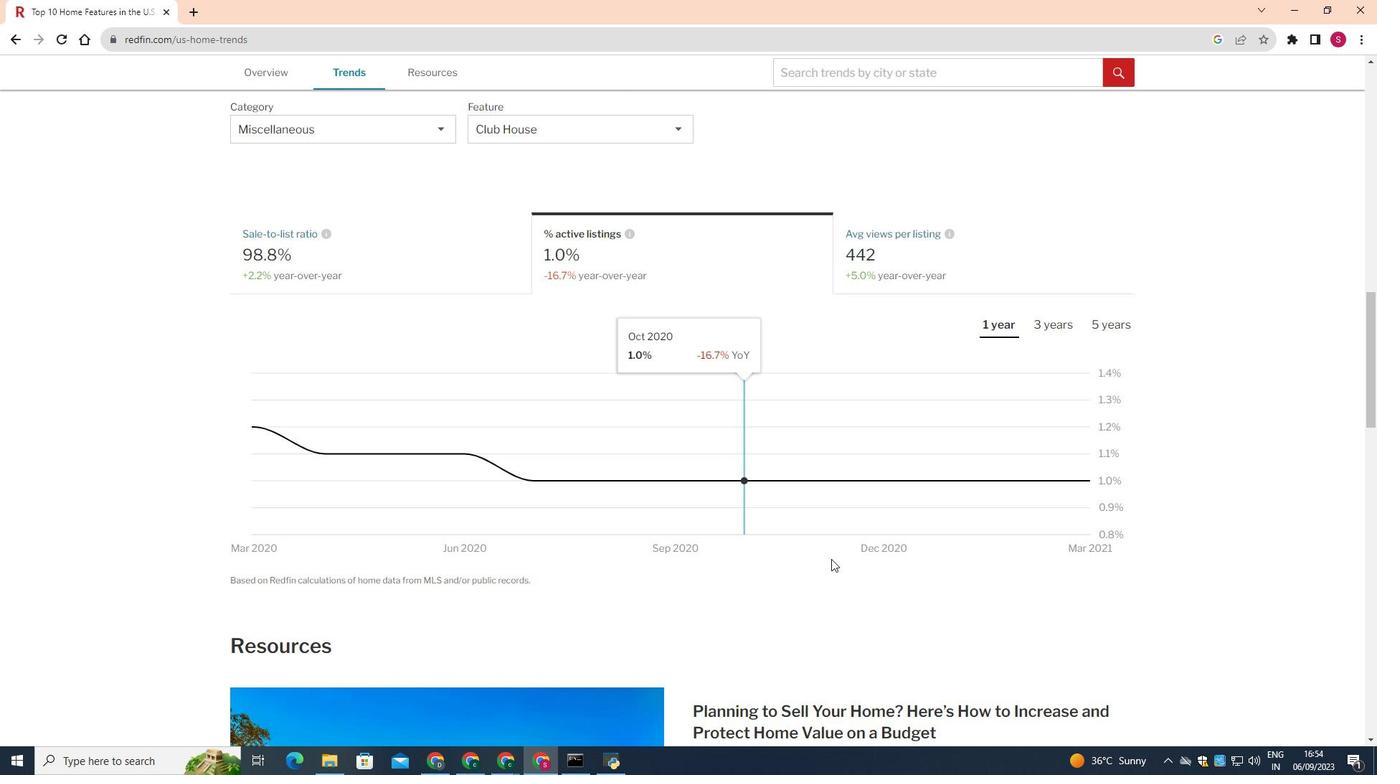
Action: Mouse scrolled (833, 558) with delta (0, 0)
Screenshot: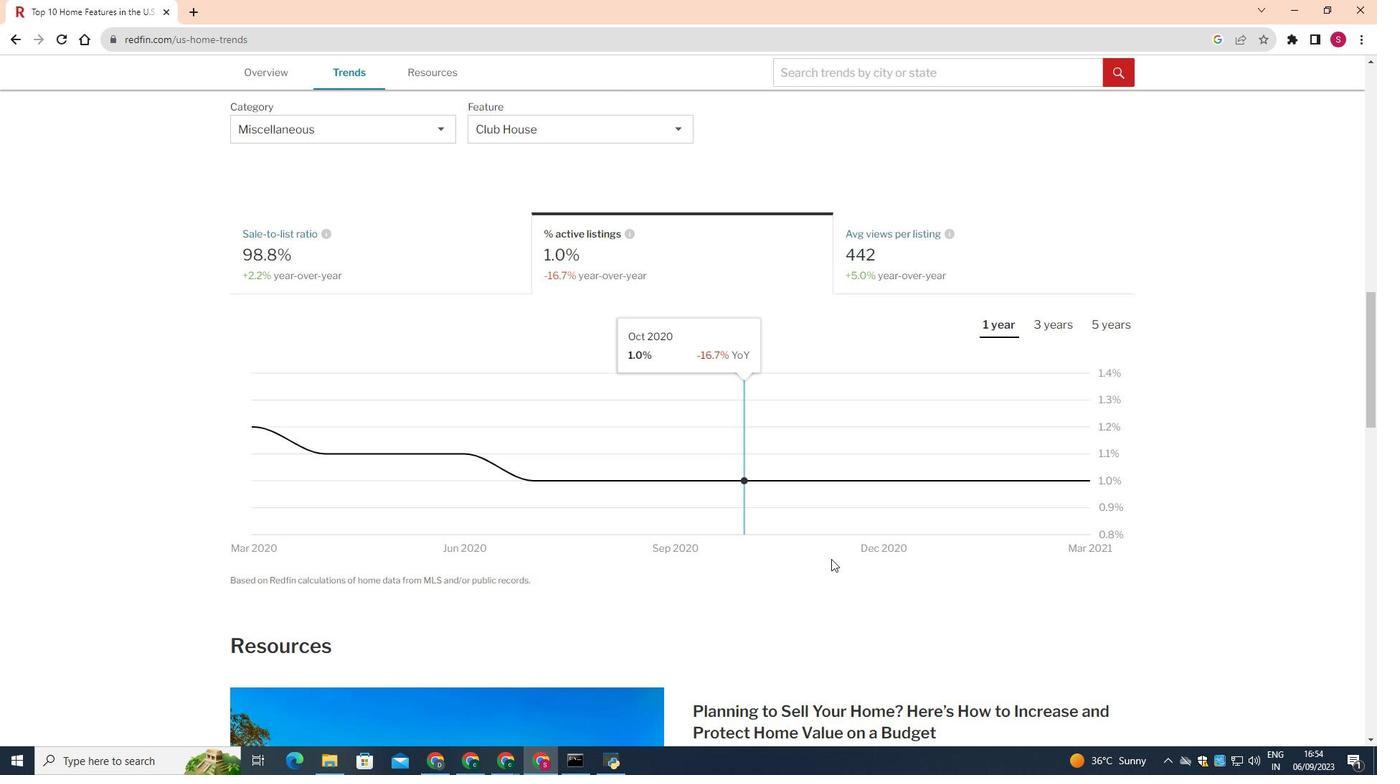 
Action: Mouse moved to (831, 559)
Screenshot: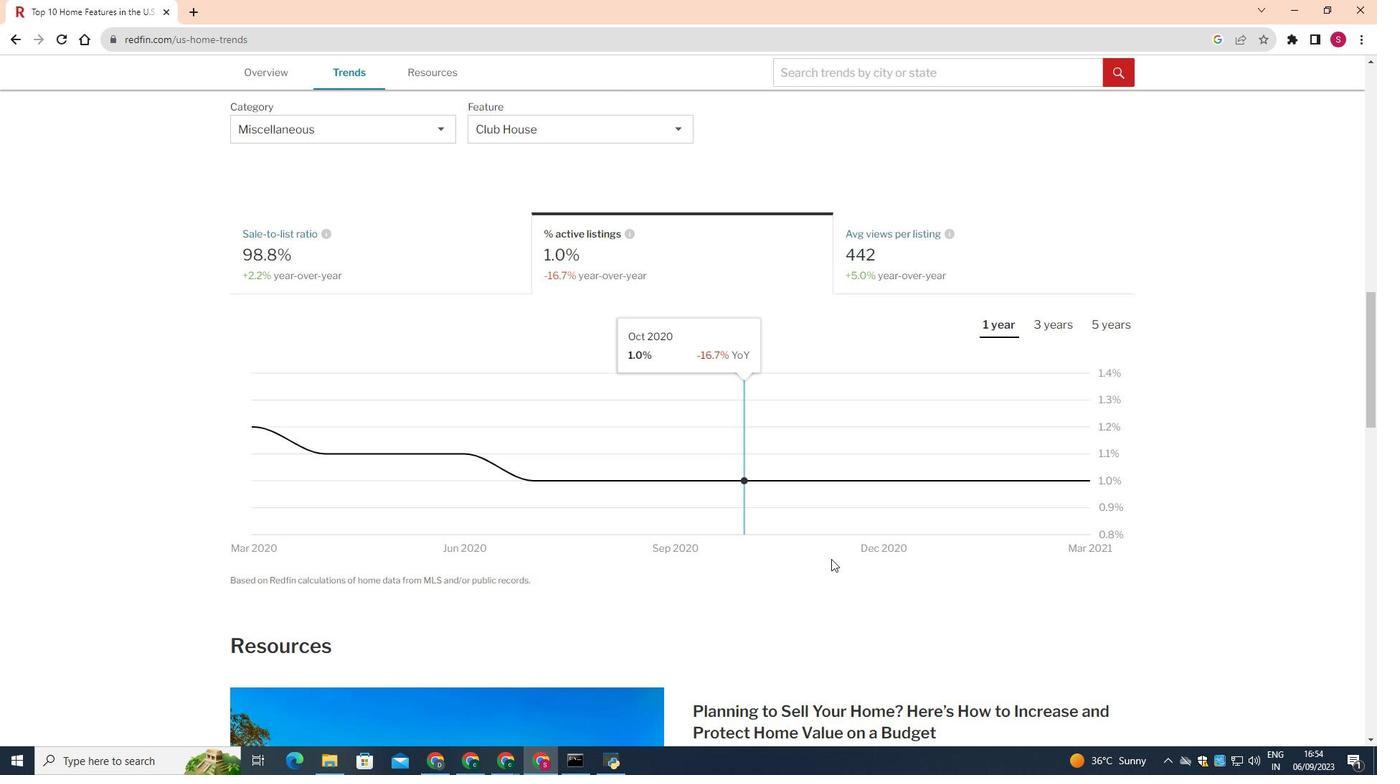 
